 Task: Find connections with filter location Būr Safājah with filter topic #digitalmarketingwith filter profile language German with filter current company Lakshmikumaran and Sridharan with filter school Chennai Institute of Technology with filter industry Shipbuilding with filter service category Visual Design with filter keywords title Mathematician
Action: Mouse moved to (511, 72)
Screenshot: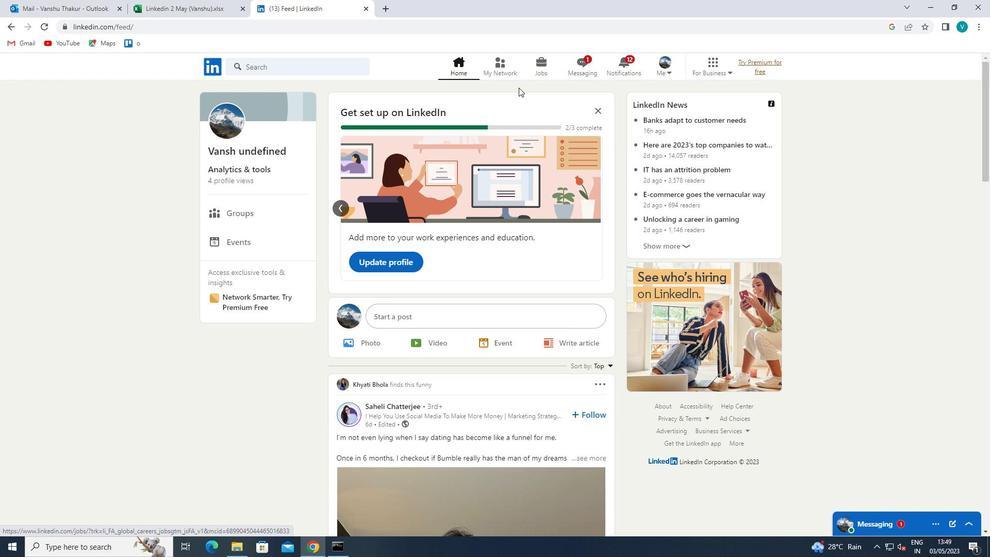 
Action: Mouse pressed left at (511, 72)
Screenshot: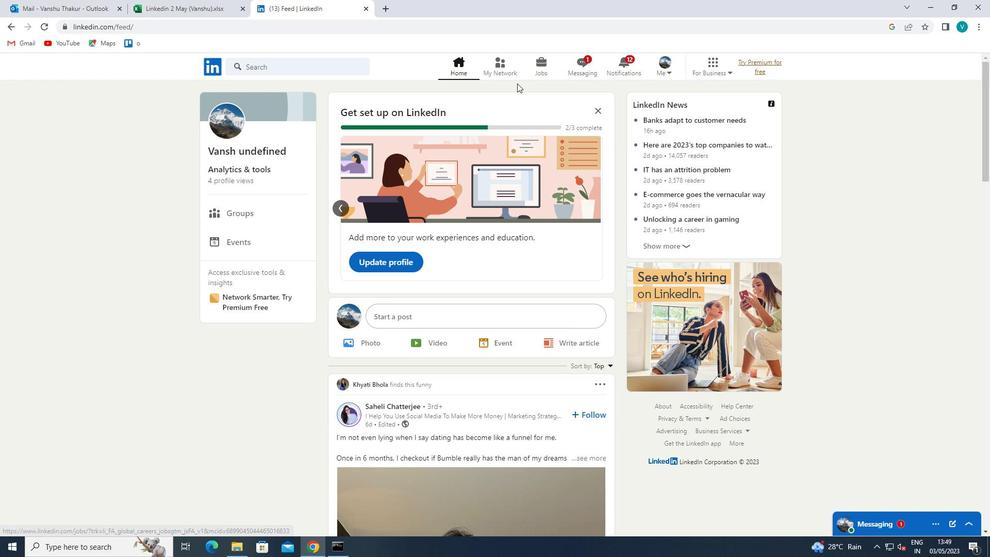 
Action: Mouse moved to (283, 127)
Screenshot: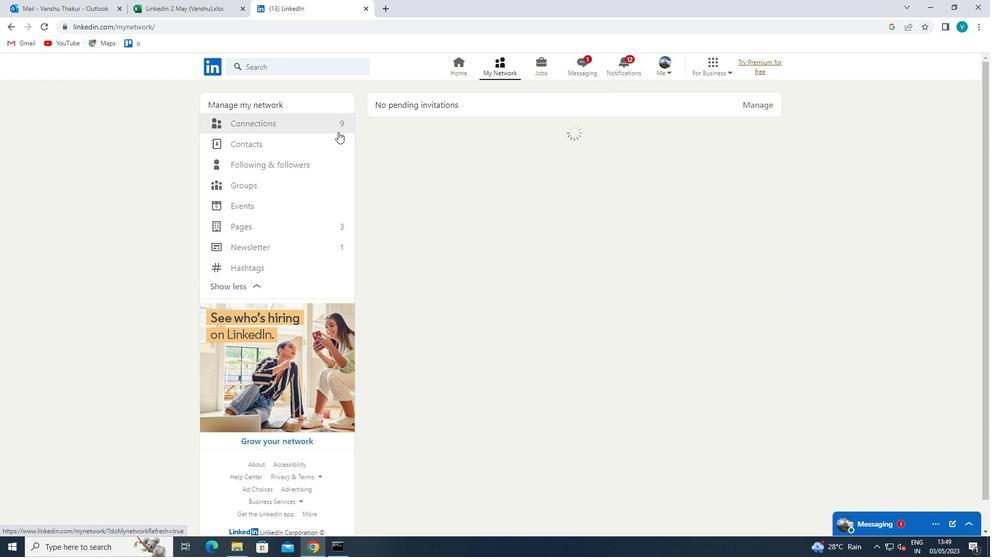 
Action: Mouse pressed left at (283, 127)
Screenshot: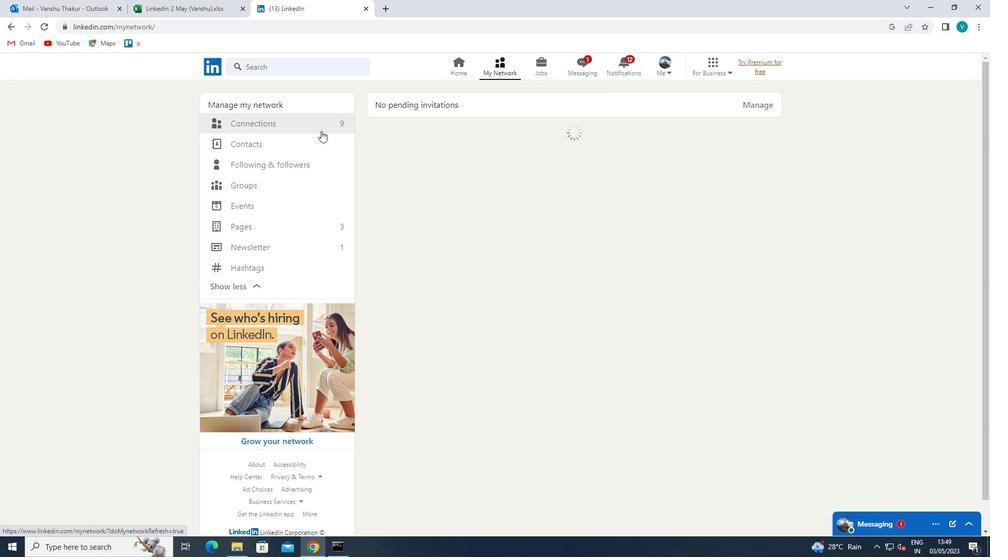 
Action: Mouse moved to (565, 126)
Screenshot: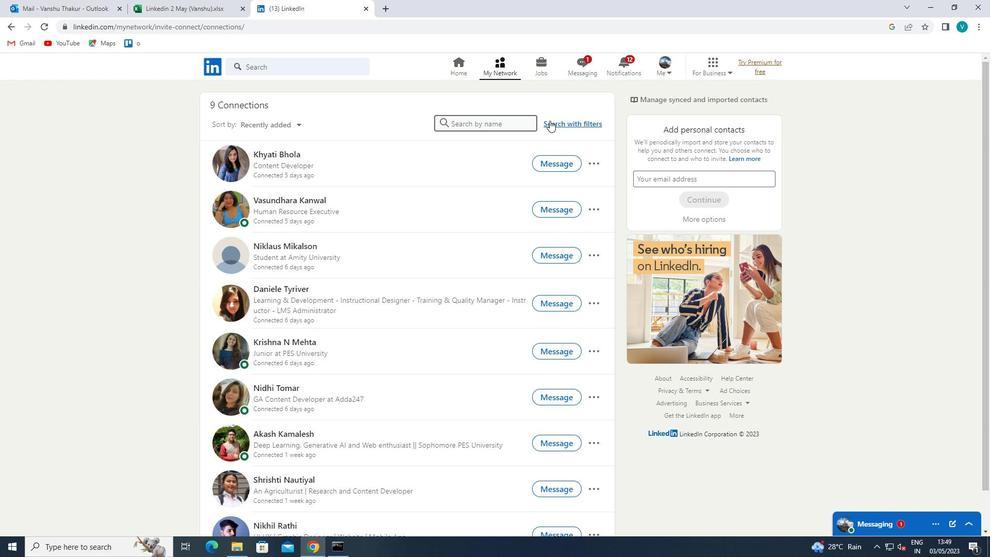 
Action: Mouse pressed left at (565, 126)
Screenshot: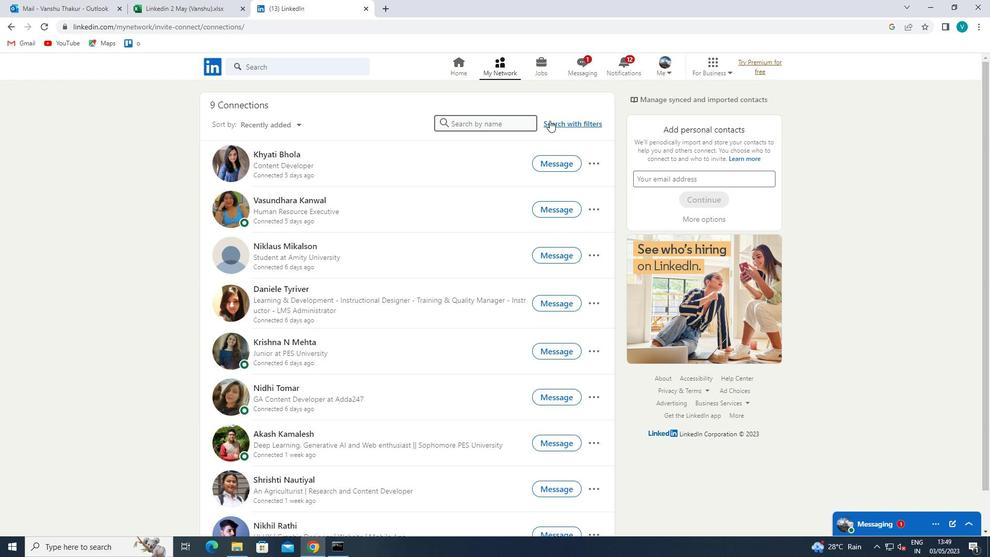 
Action: Mouse moved to (487, 95)
Screenshot: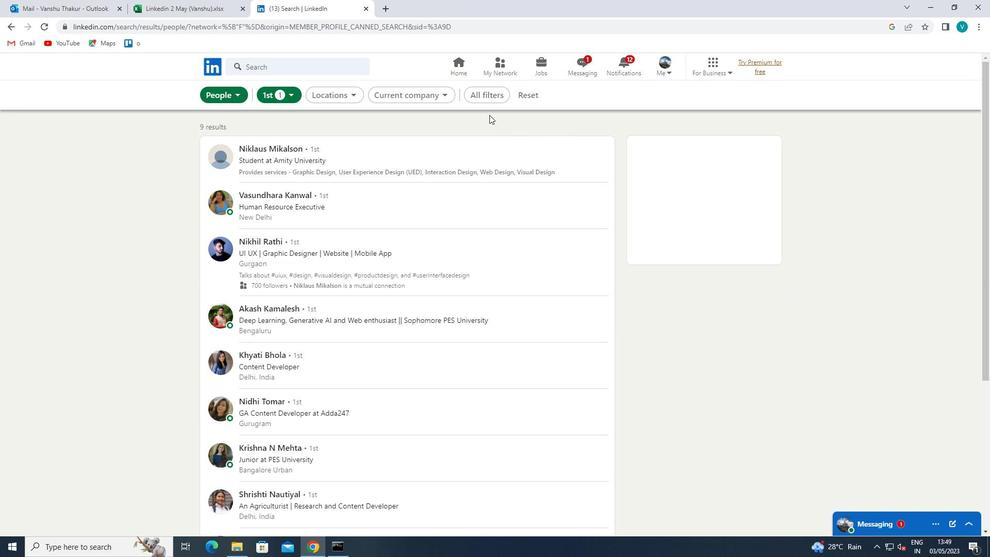 
Action: Mouse pressed left at (487, 95)
Screenshot: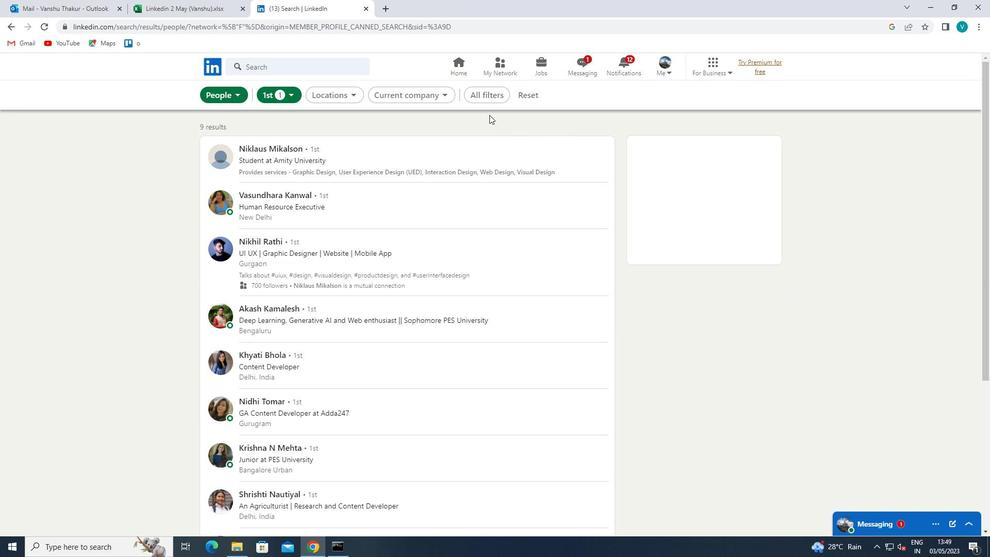 
Action: Mouse moved to (825, 210)
Screenshot: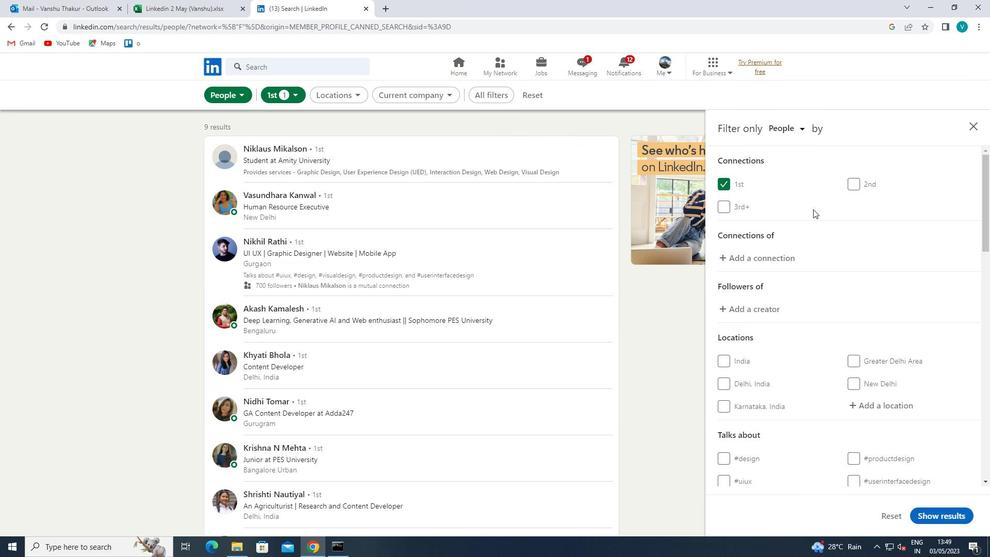 
Action: Mouse scrolled (825, 209) with delta (0, 0)
Screenshot: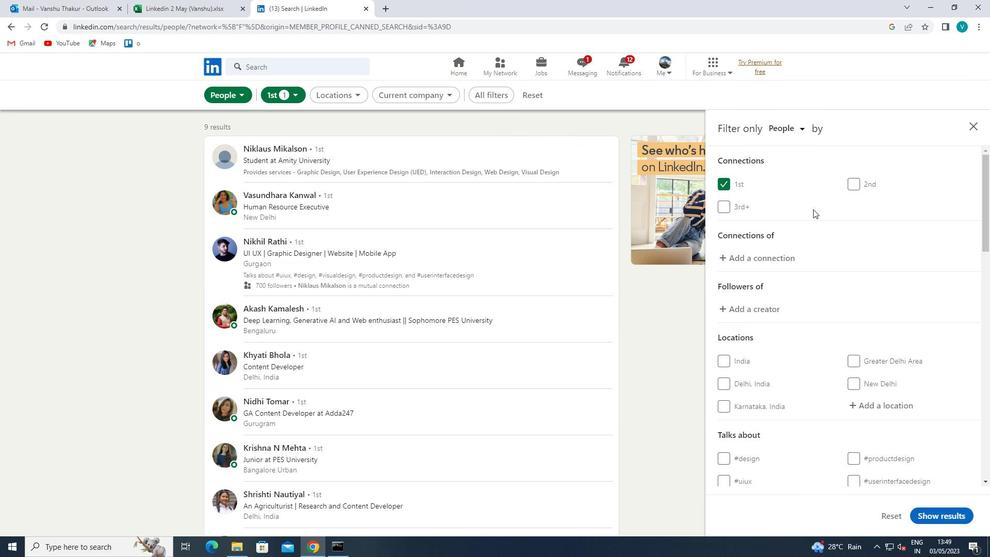 
Action: Mouse scrolled (825, 209) with delta (0, 0)
Screenshot: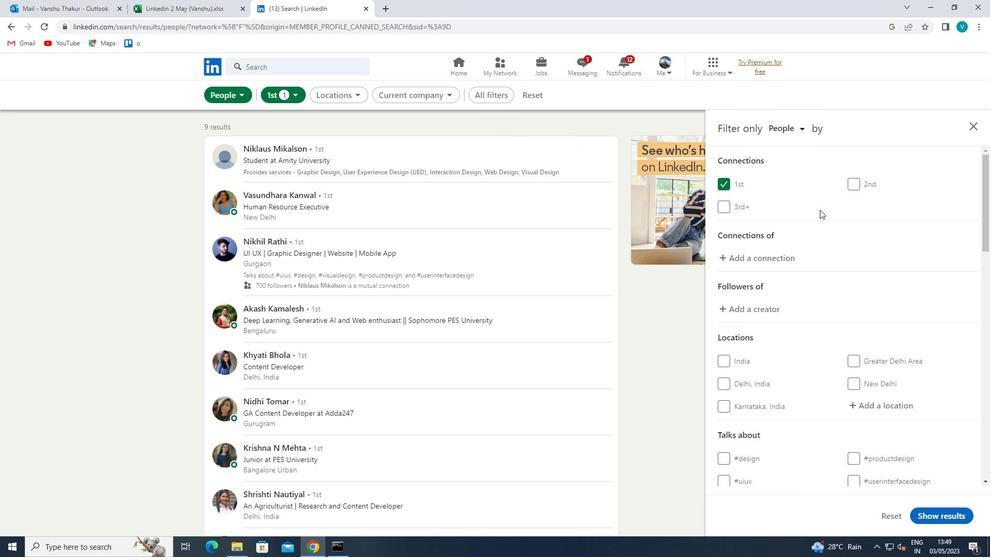 
Action: Mouse moved to (884, 298)
Screenshot: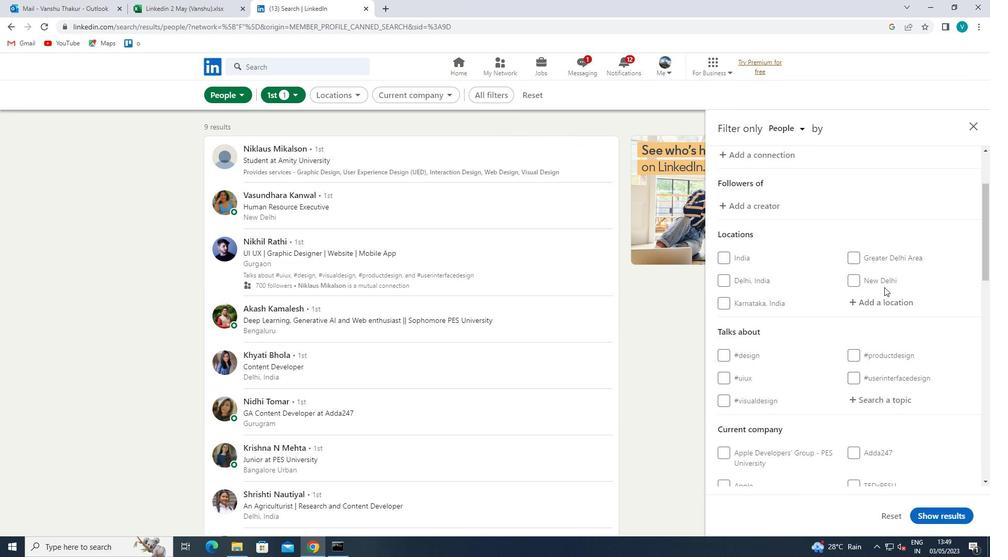
Action: Mouse pressed left at (884, 298)
Screenshot: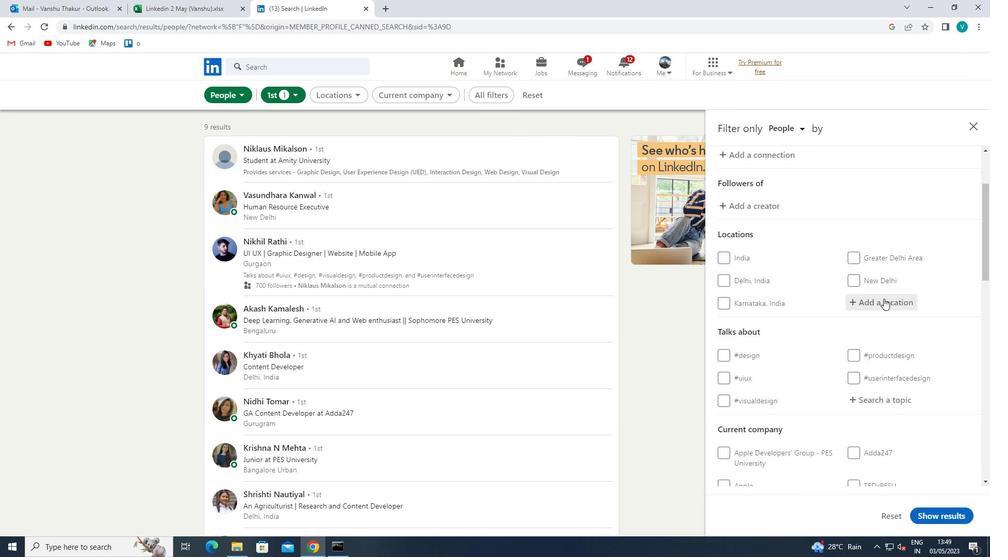
Action: Mouse moved to (720, 395)
Screenshot: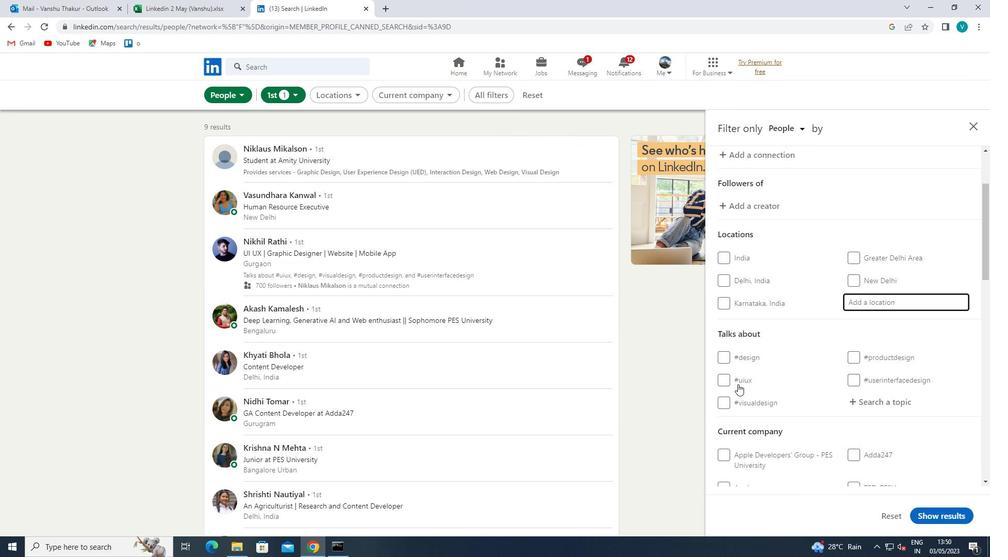 
Action: Key pressed <Key.shift>BUR<Key.space><Key.shift>SAFAJAH
Screenshot: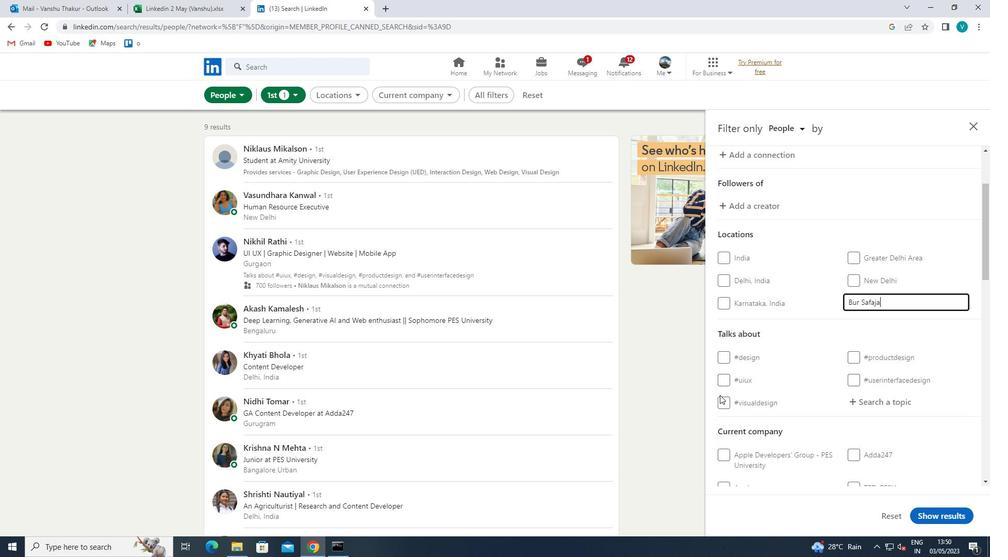 
Action: Mouse moved to (835, 308)
Screenshot: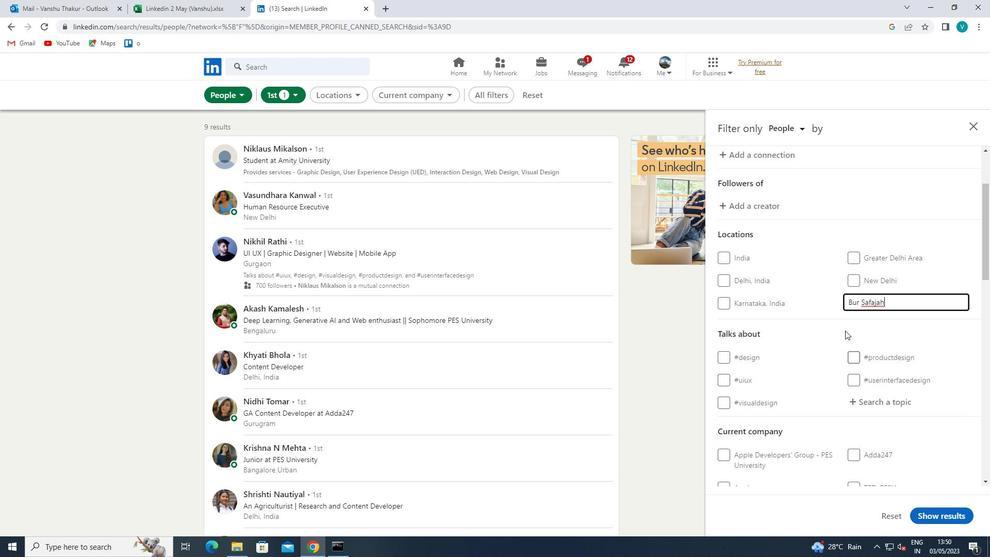 
Action: Mouse pressed left at (835, 308)
Screenshot: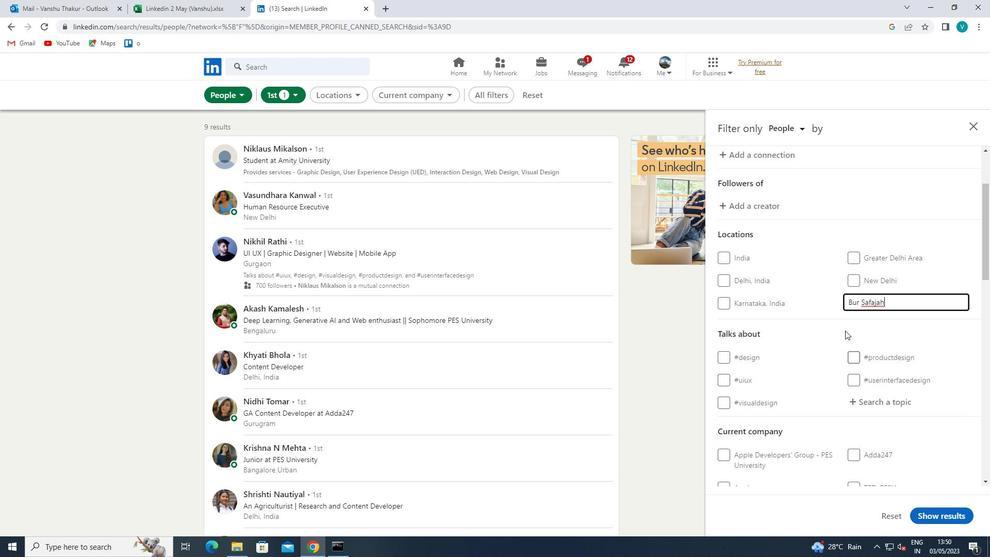 
Action: Mouse moved to (833, 303)
Screenshot: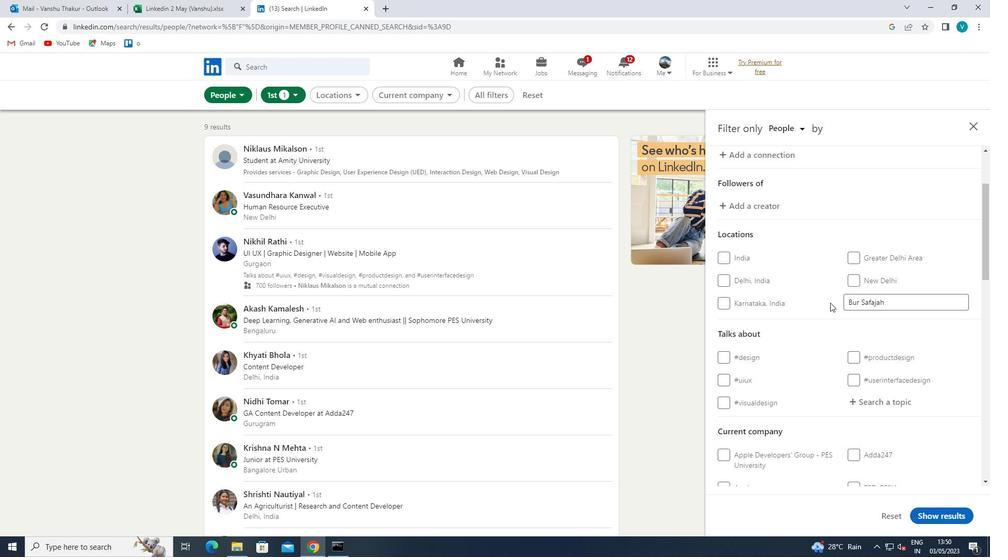 
Action: Mouse scrolled (833, 302) with delta (0, 0)
Screenshot: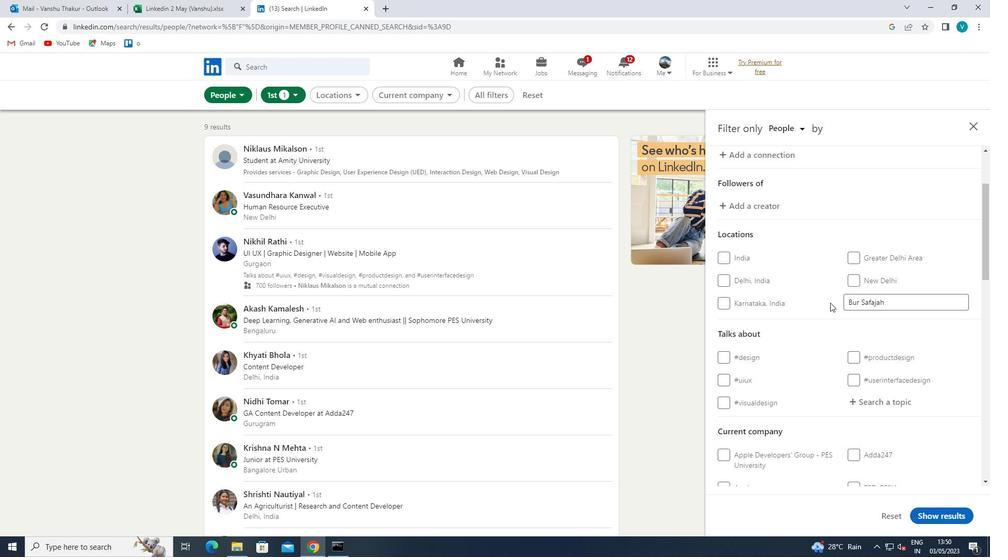 
Action: Mouse moved to (881, 347)
Screenshot: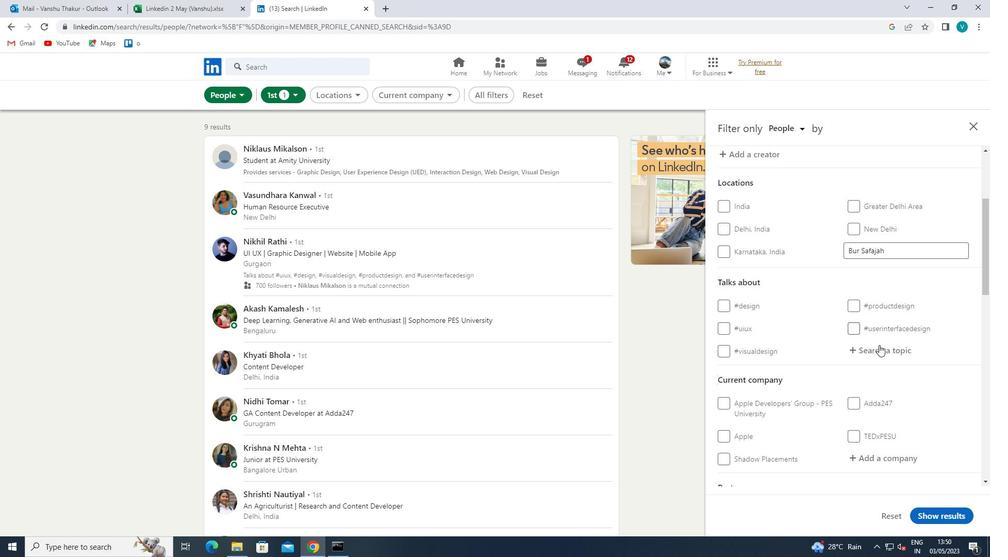 
Action: Mouse pressed left at (881, 347)
Screenshot: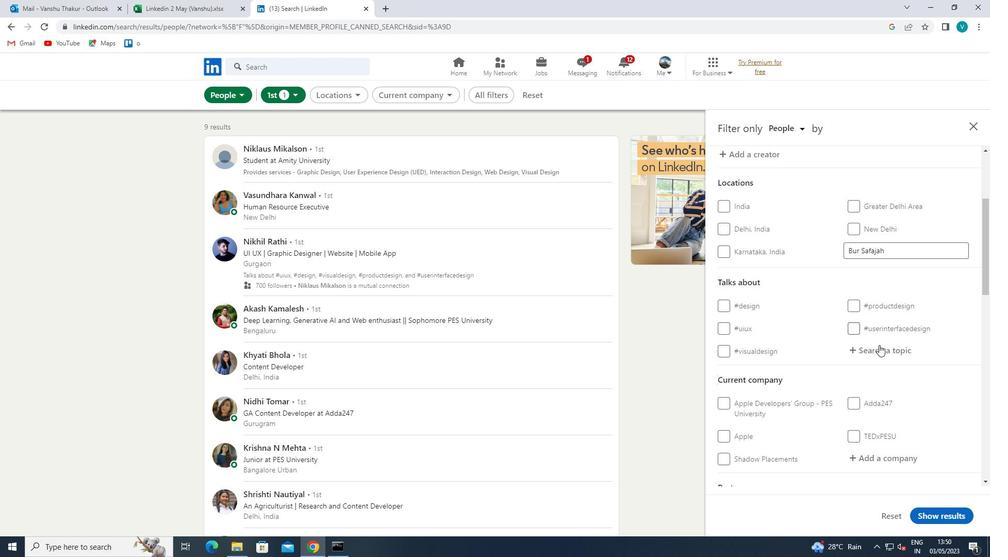 
Action: Key pressed <Key.shift>#DIGITALMARKETING
Screenshot: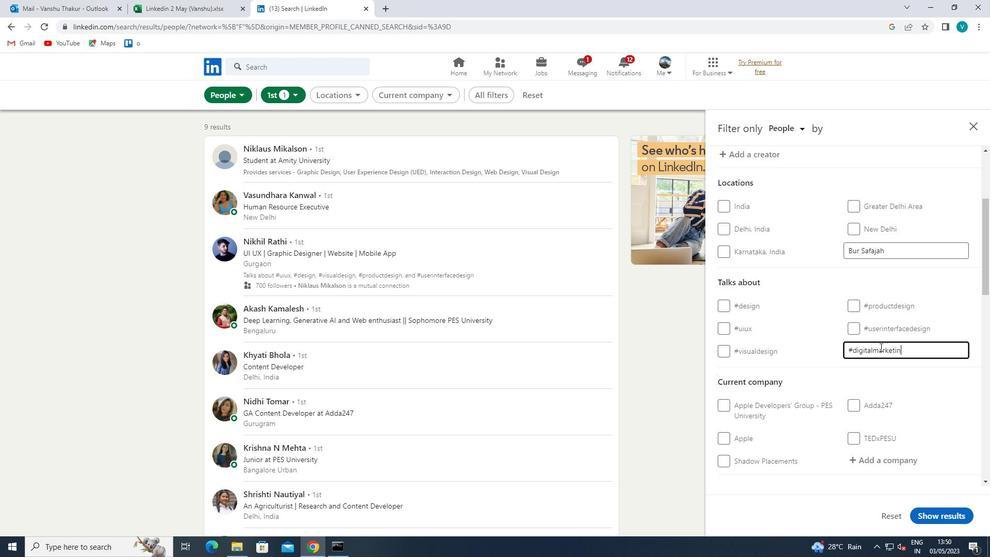 
Action: Mouse moved to (839, 360)
Screenshot: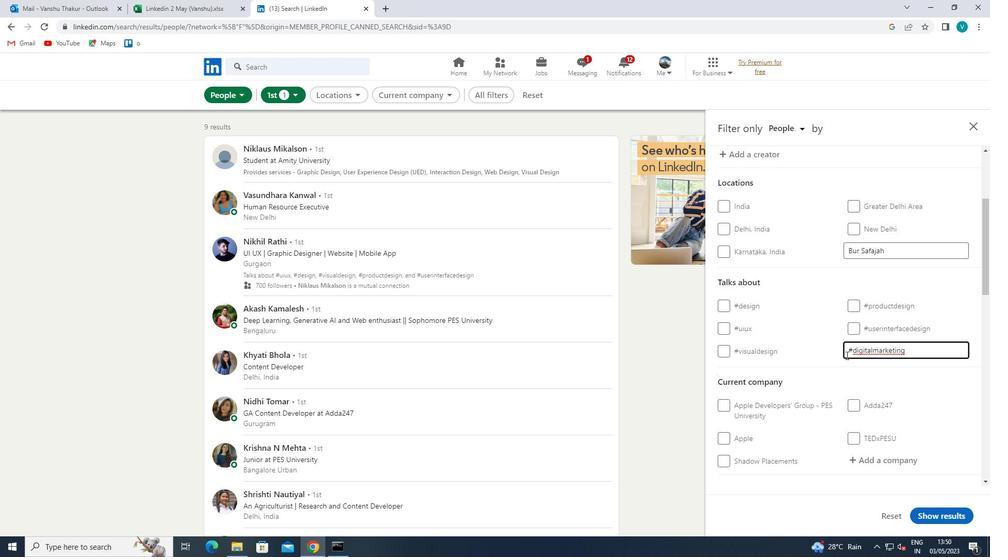 
Action: Mouse pressed left at (839, 360)
Screenshot: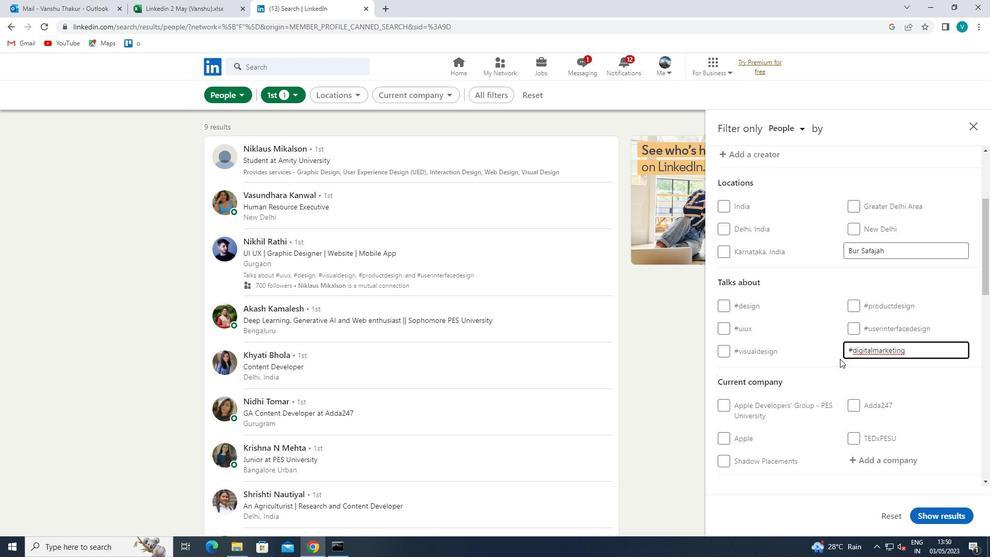 
Action: Mouse moved to (839, 360)
Screenshot: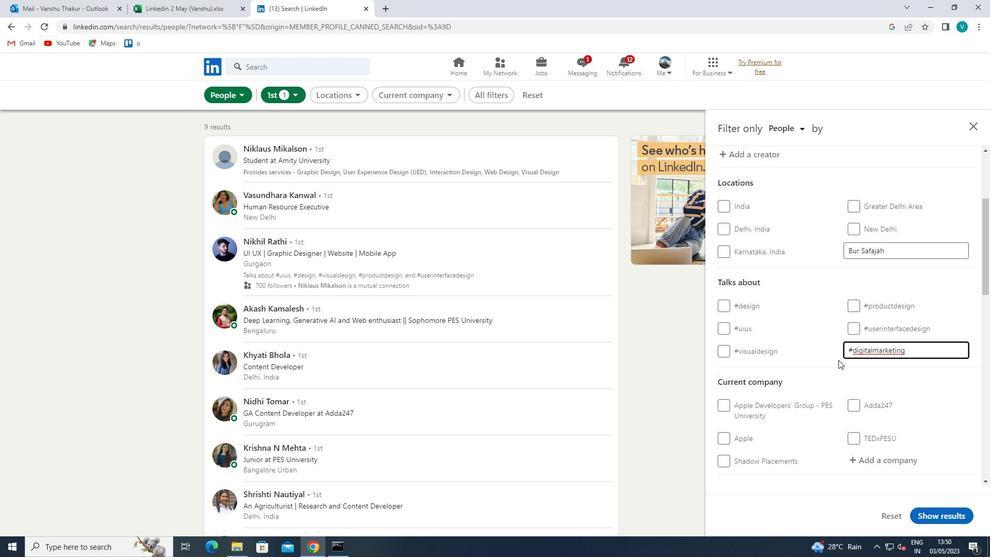 
Action: Mouse scrolled (839, 359) with delta (0, 0)
Screenshot: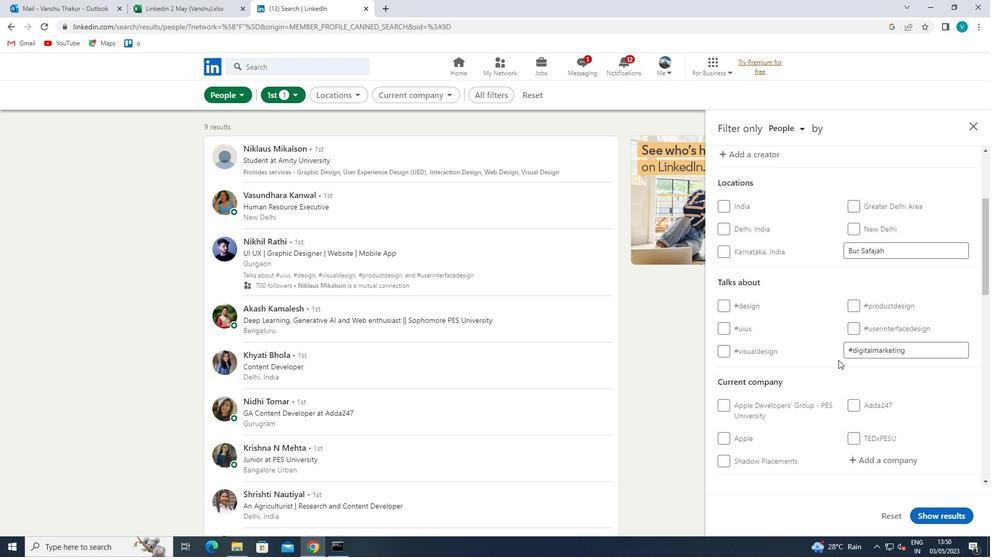 
Action: Mouse scrolled (839, 359) with delta (0, 0)
Screenshot: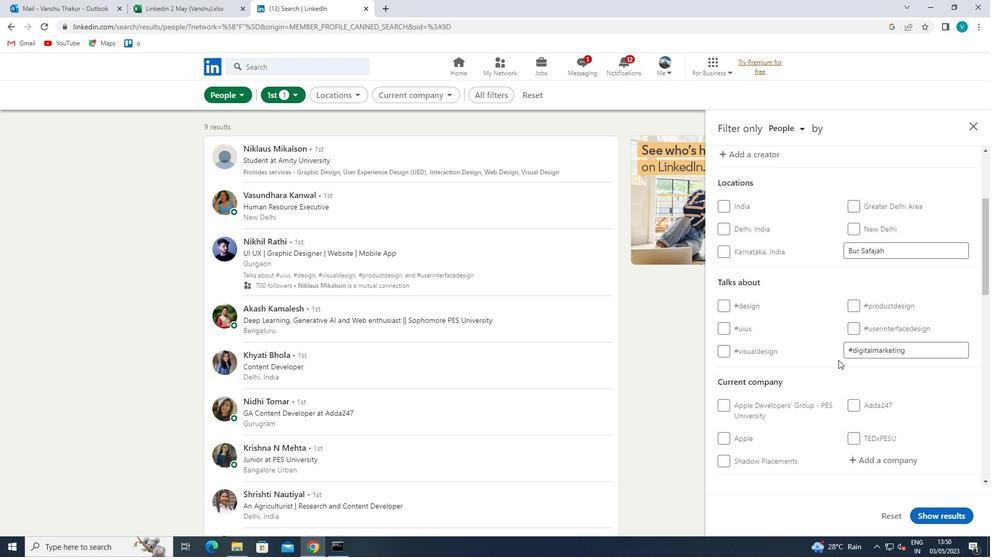 
Action: Mouse scrolled (839, 359) with delta (0, 0)
Screenshot: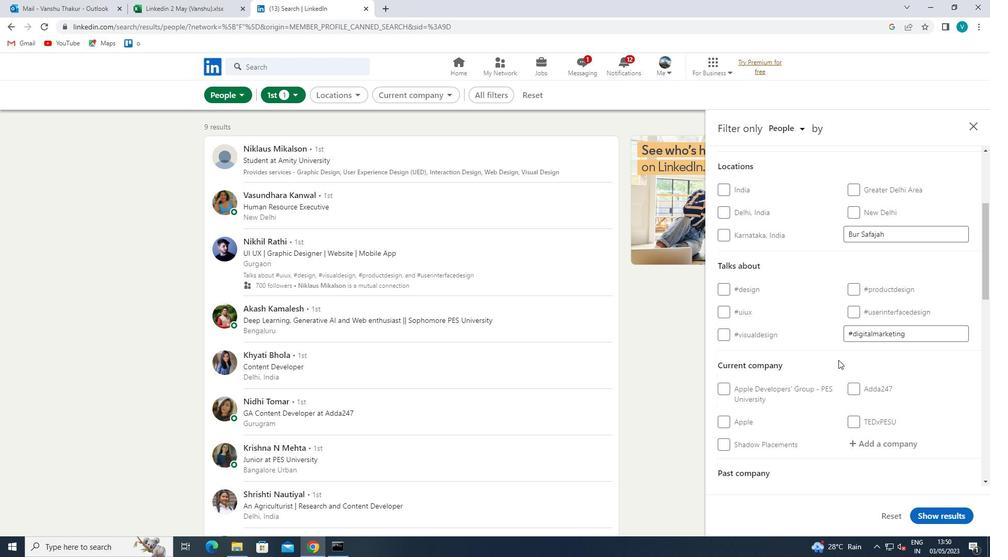 
Action: Mouse moved to (881, 303)
Screenshot: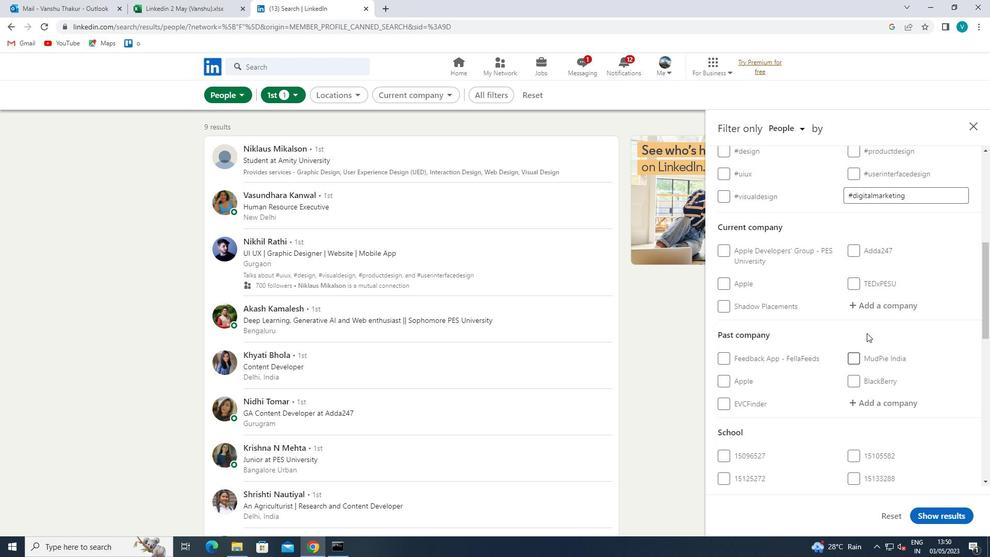 
Action: Mouse pressed left at (881, 303)
Screenshot: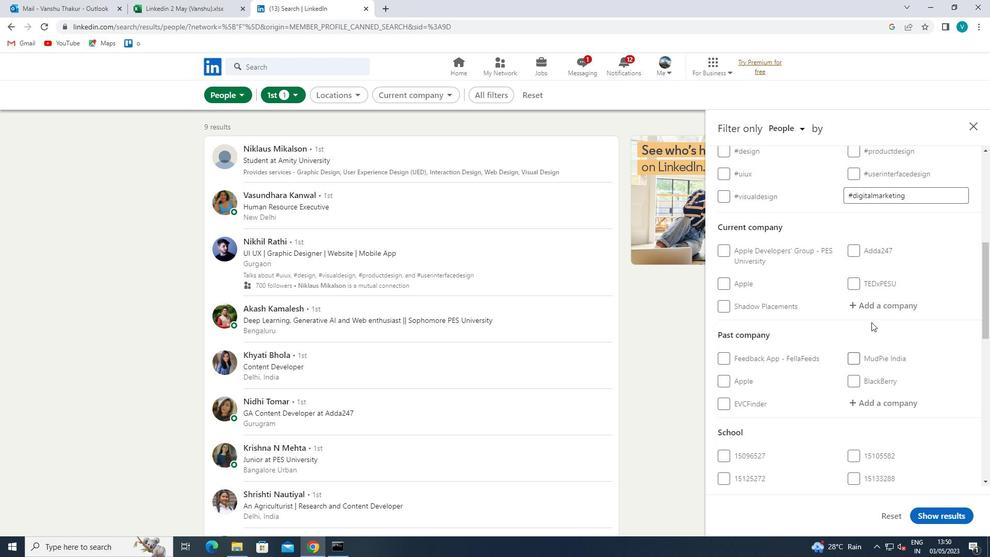 
Action: Mouse moved to (767, 238)
Screenshot: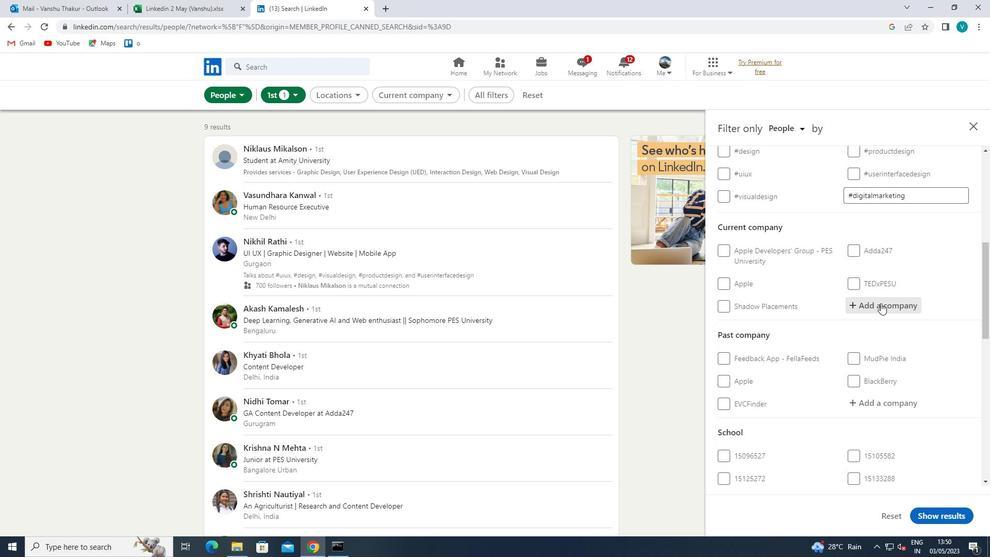
Action: Key pressed <Key.shift>LAKSHMI
Screenshot: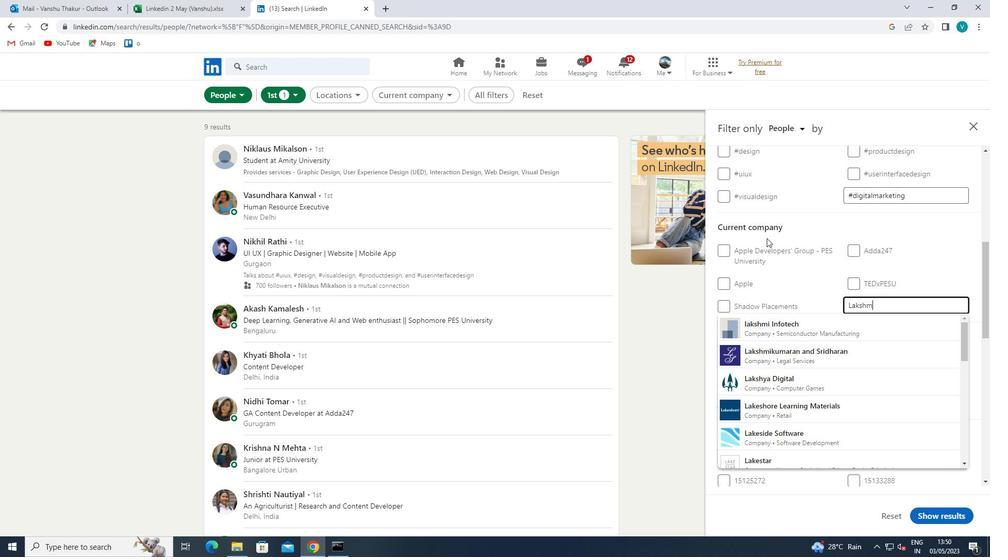 
Action: Mouse moved to (836, 345)
Screenshot: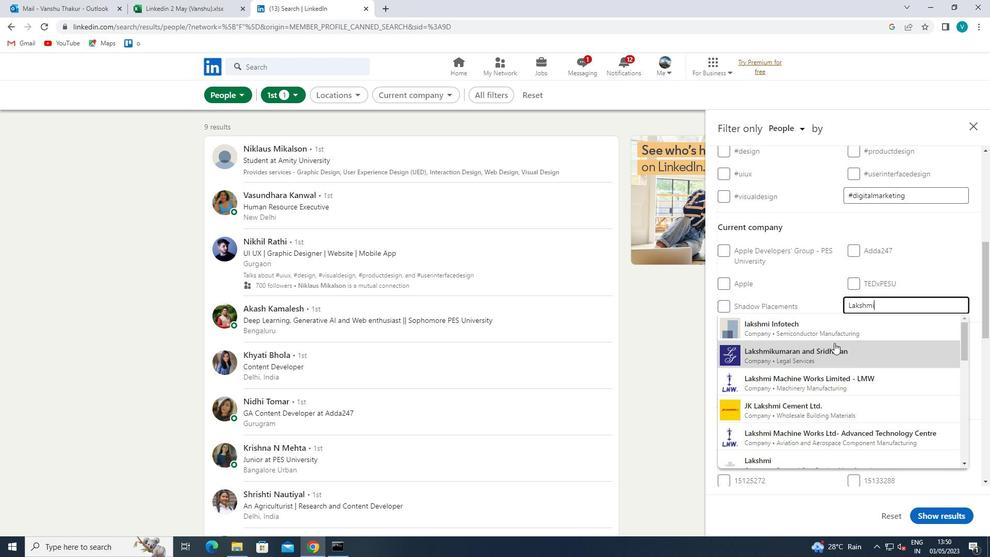 
Action: Mouse pressed left at (836, 345)
Screenshot: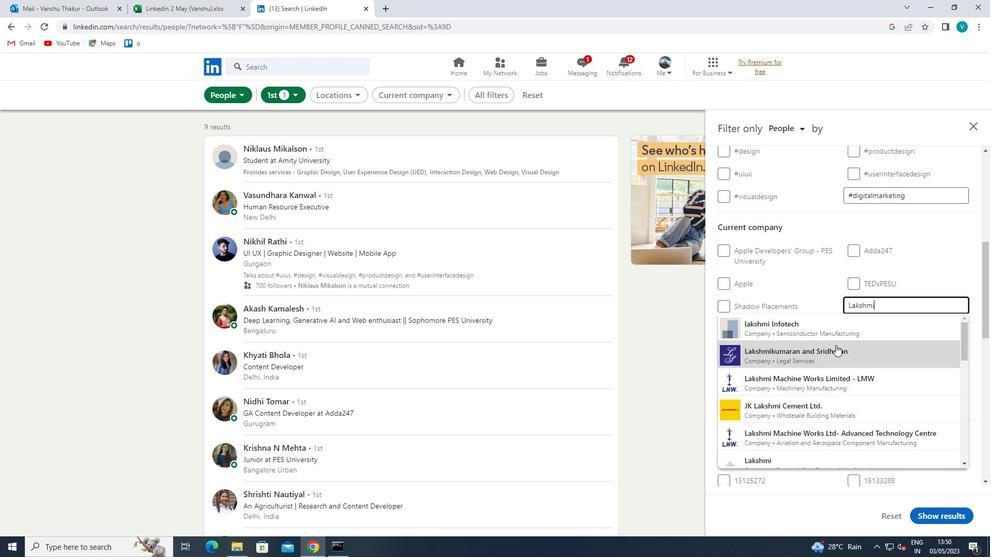 
Action: Mouse moved to (853, 338)
Screenshot: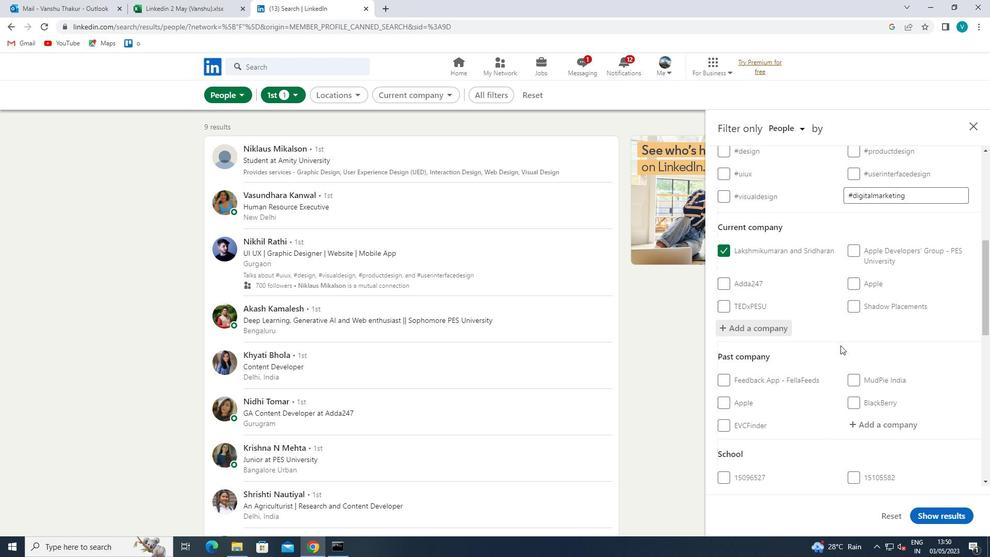 
Action: Mouse scrolled (853, 337) with delta (0, 0)
Screenshot: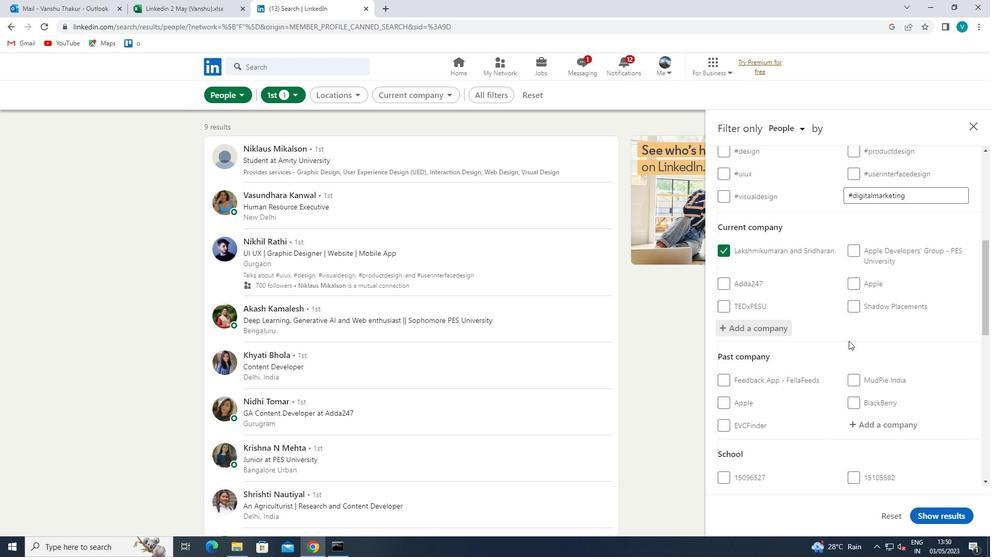 
Action: Mouse moved to (853, 338)
Screenshot: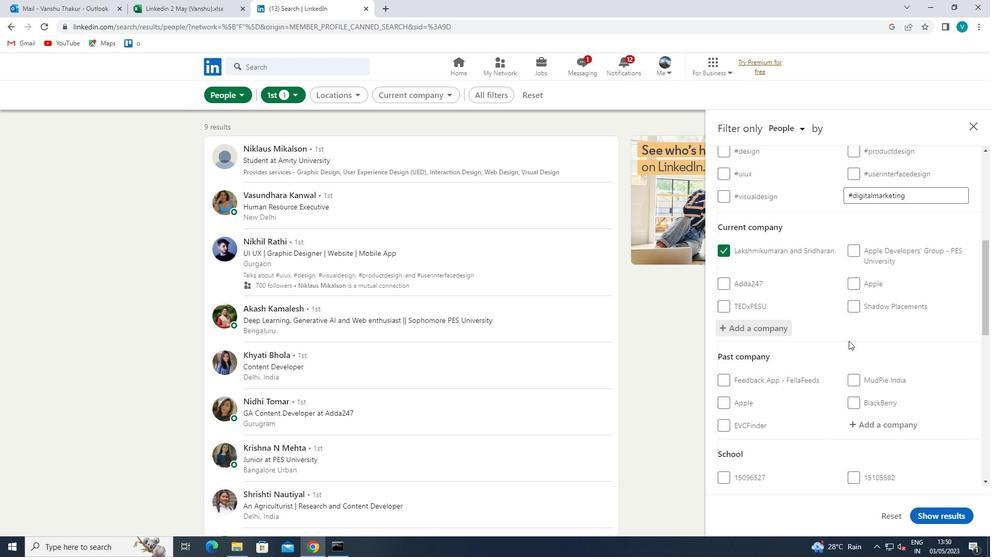 
Action: Mouse scrolled (853, 337) with delta (0, 0)
Screenshot: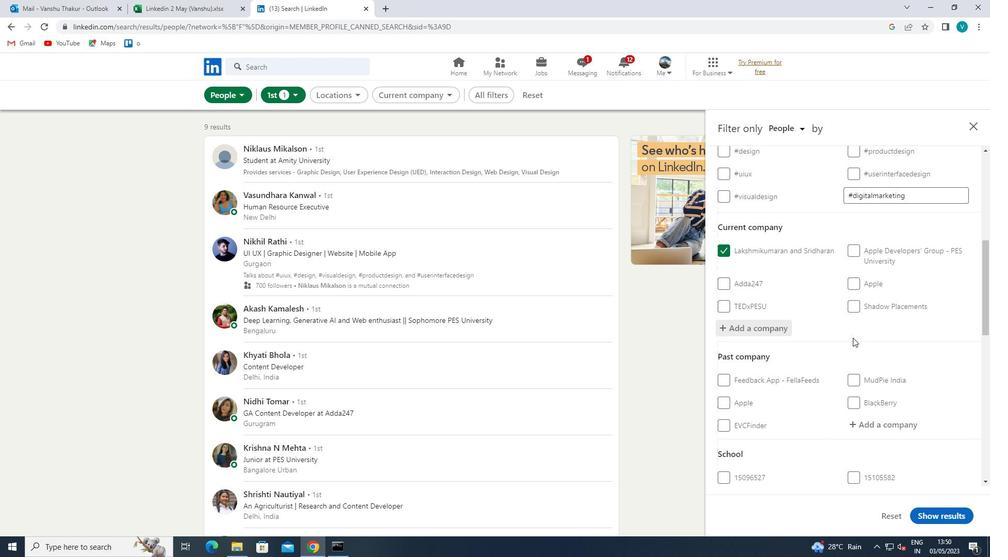 
Action: Mouse moved to (855, 339)
Screenshot: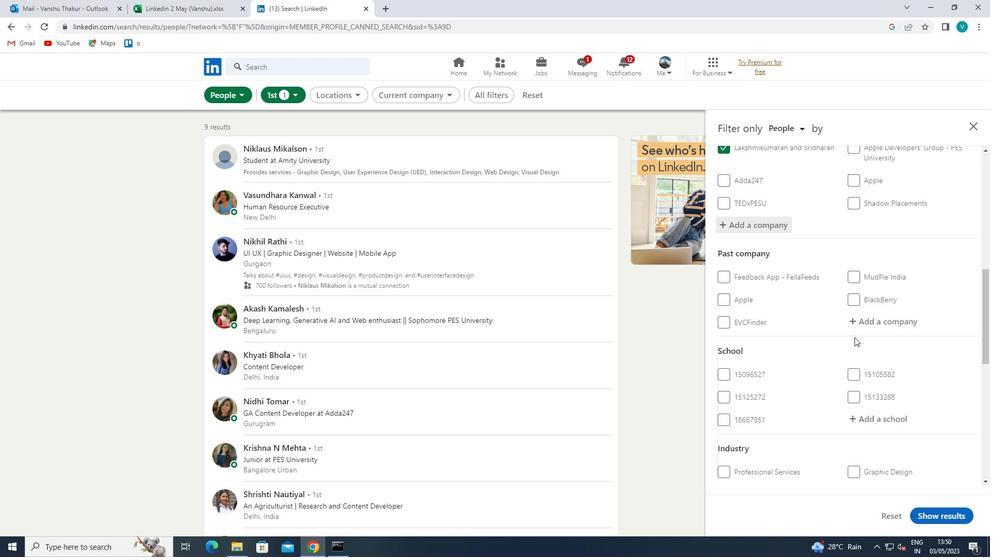 
Action: Mouse scrolled (855, 339) with delta (0, 0)
Screenshot: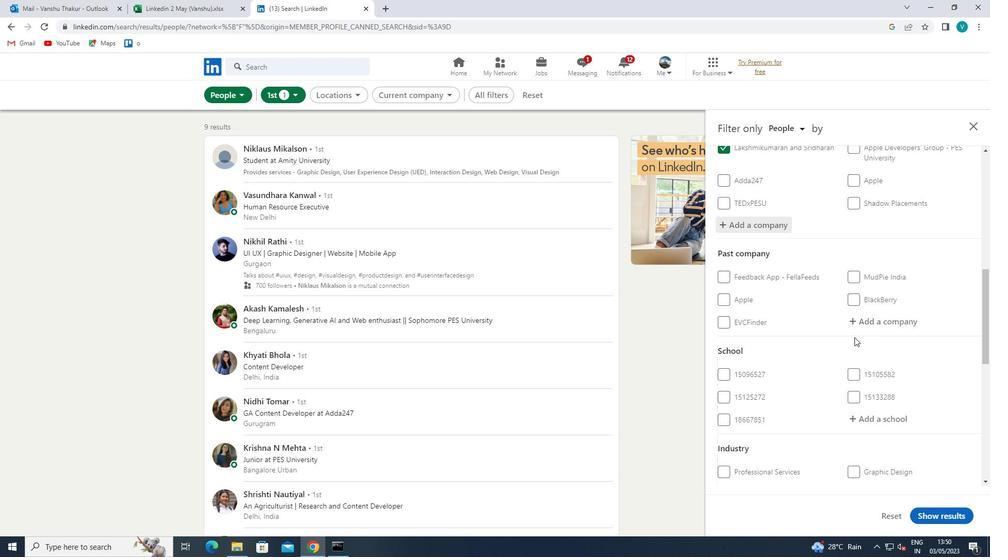 
Action: Mouse scrolled (855, 339) with delta (0, 0)
Screenshot: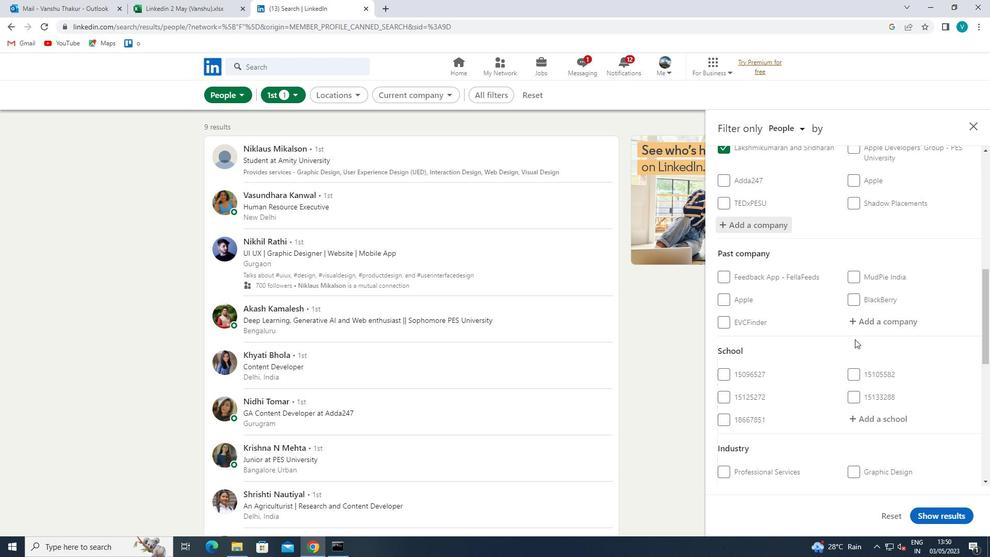 
Action: Mouse moved to (872, 318)
Screenshot: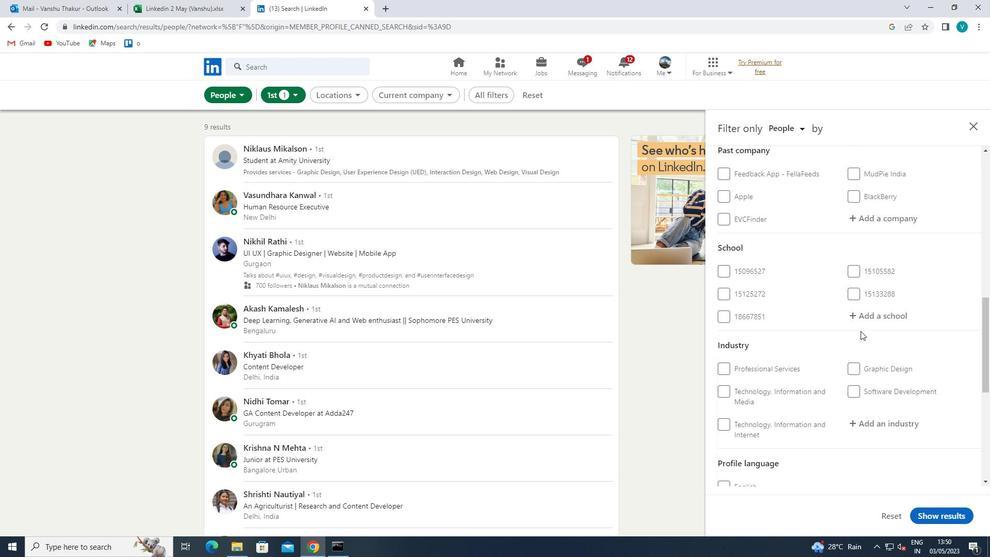 
Action: Mouse pressed left at (872, 318)
Screenshot: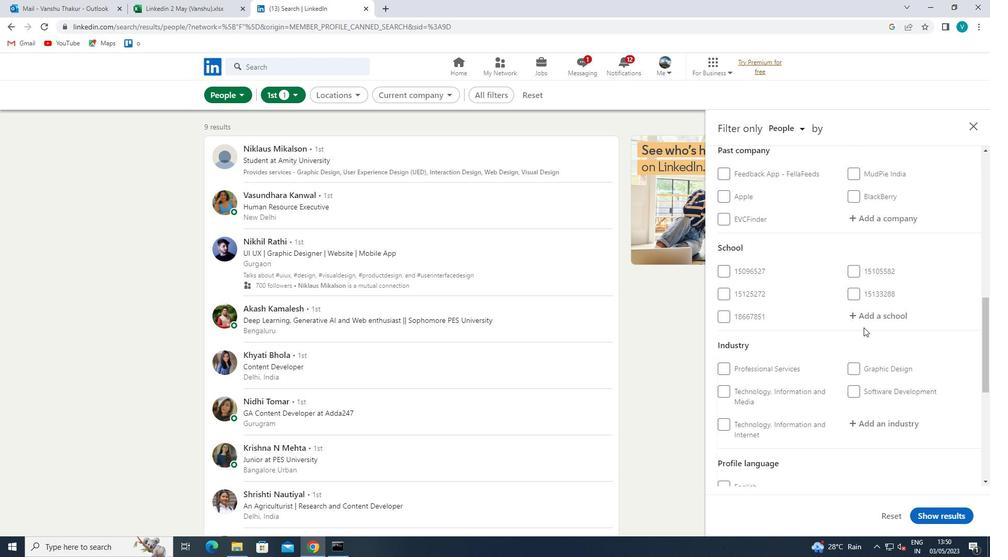 
Action: Mouse moved to (705, 299)
Screenshot: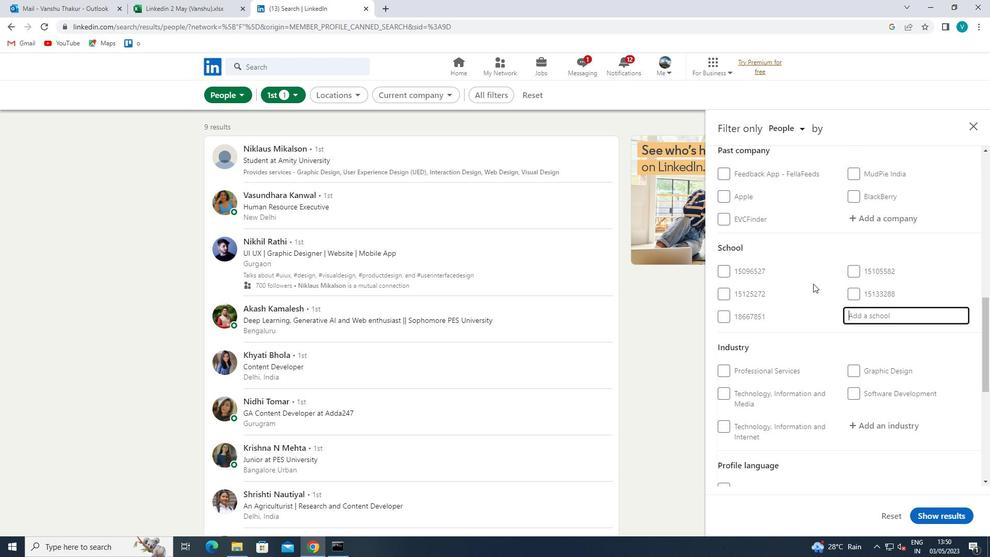 
Action: Key pressed <Key.shift>CHEM<Key.backspace>NNAI
Screenshot: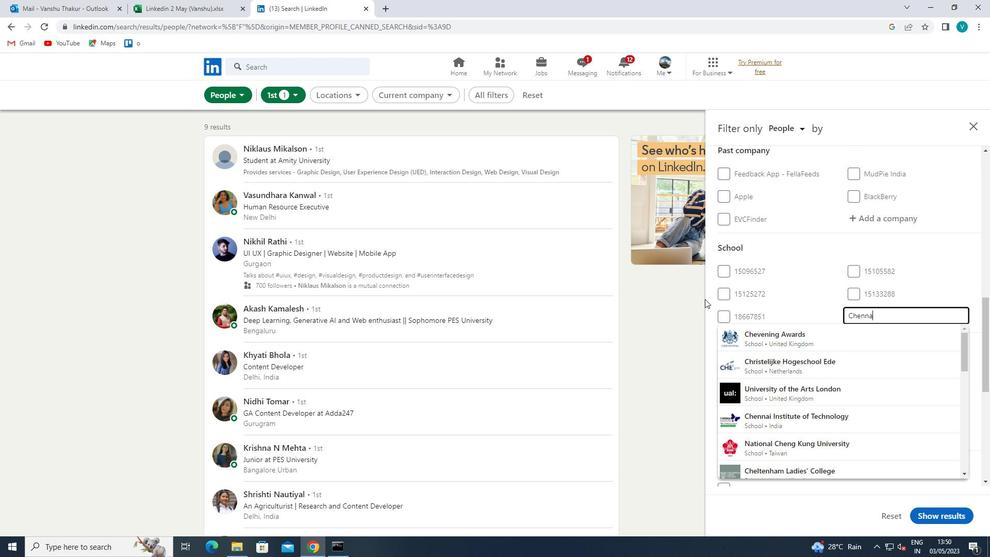 
Action: Mouse moved to (808, 331)
Screenshot: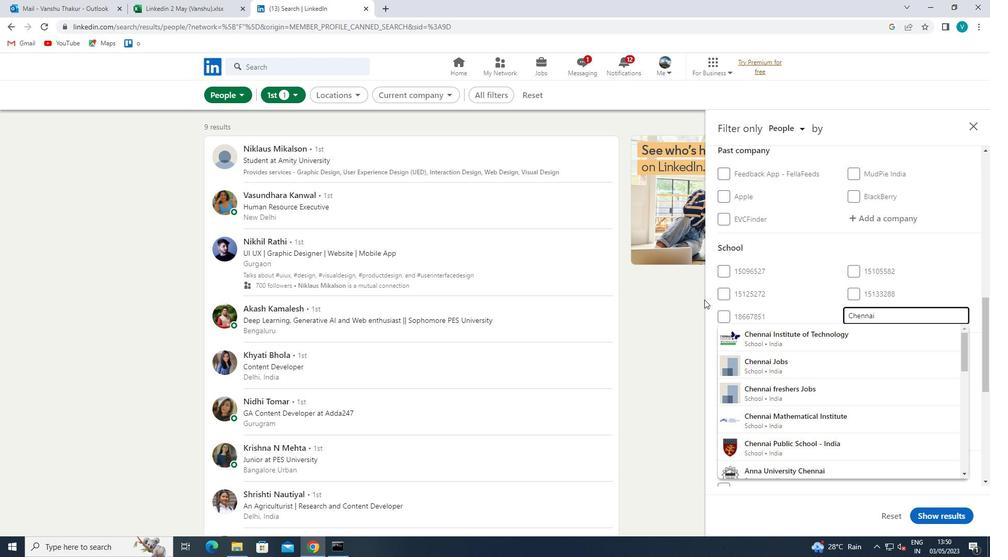 
Action: Mouse pressed left at (808, 331)
Screenshot: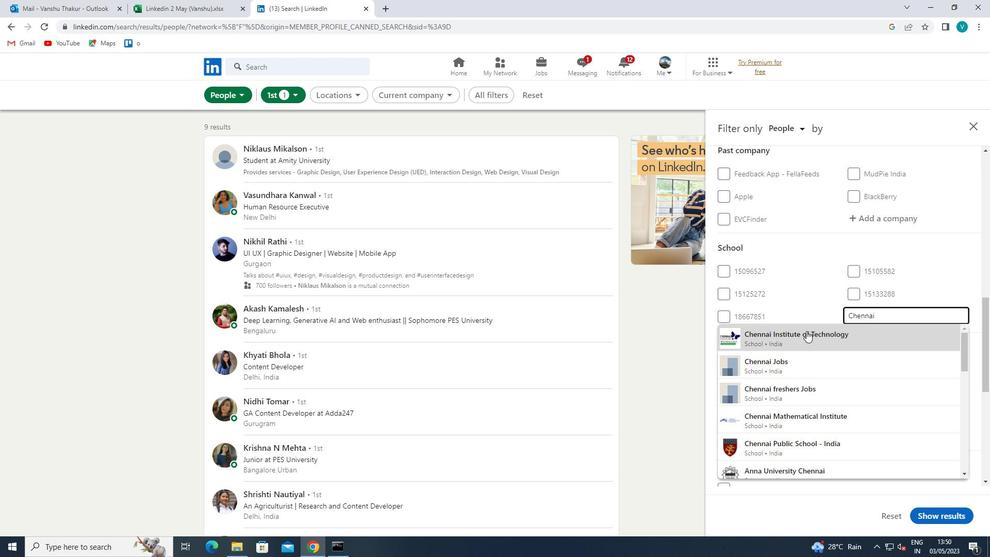 
Action: Mouse scrolled (808, 330) with delta (0, 0)
Screenshot: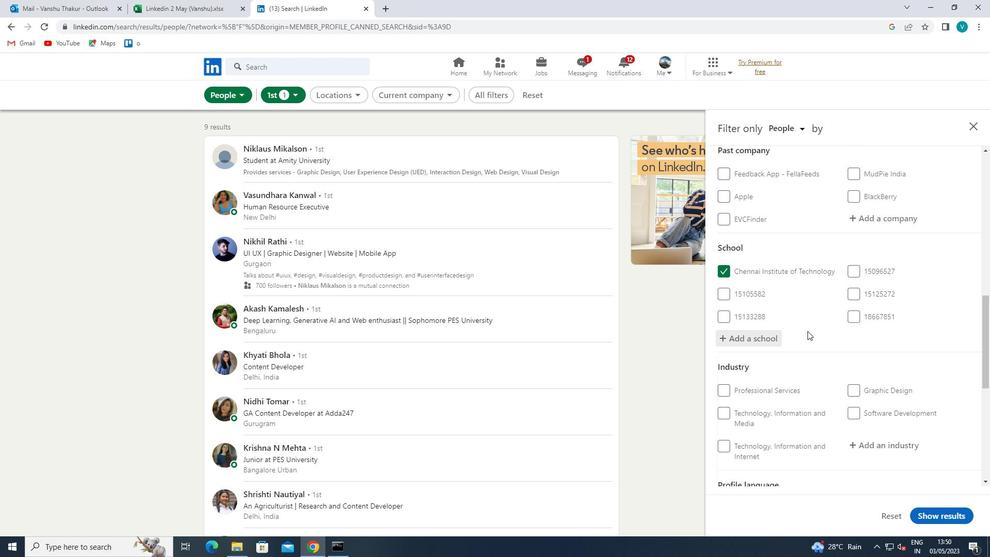 
Action: Mouse scrolled (808, 330) with delta (0, 0)
Screenshot: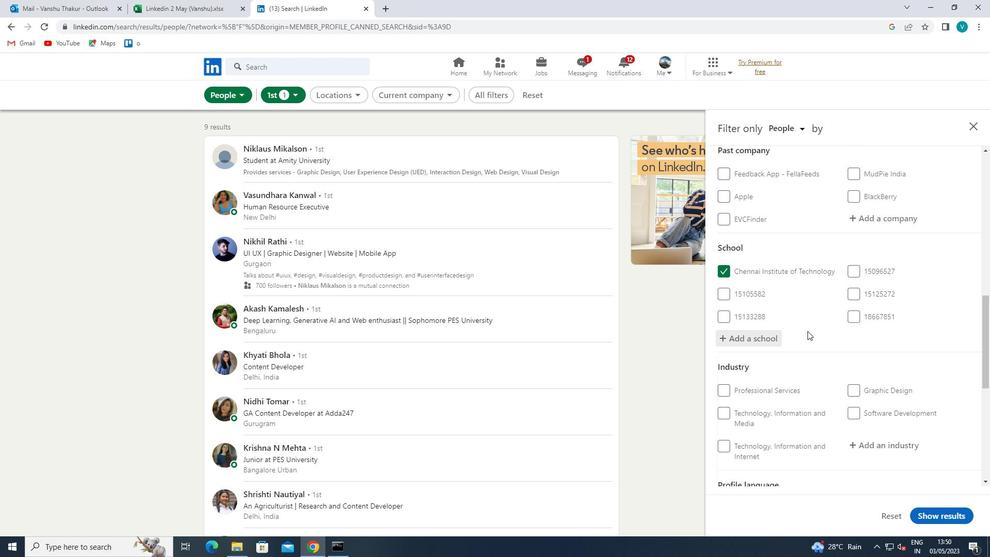
Action: Mouse scrolled (808, 330) with delta (0, 0)
Screenshot: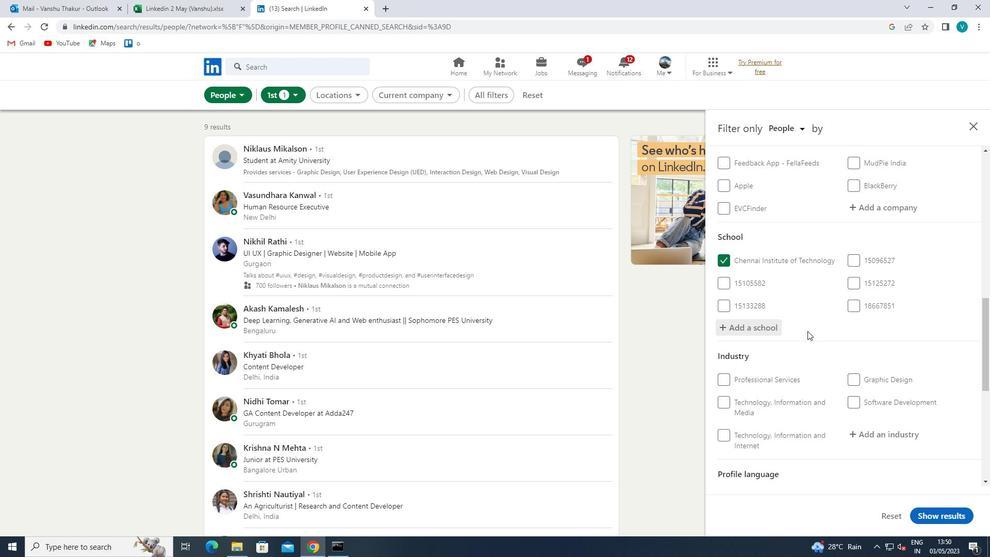 
Action: Mouse moved to (873, 297)
Screenshot: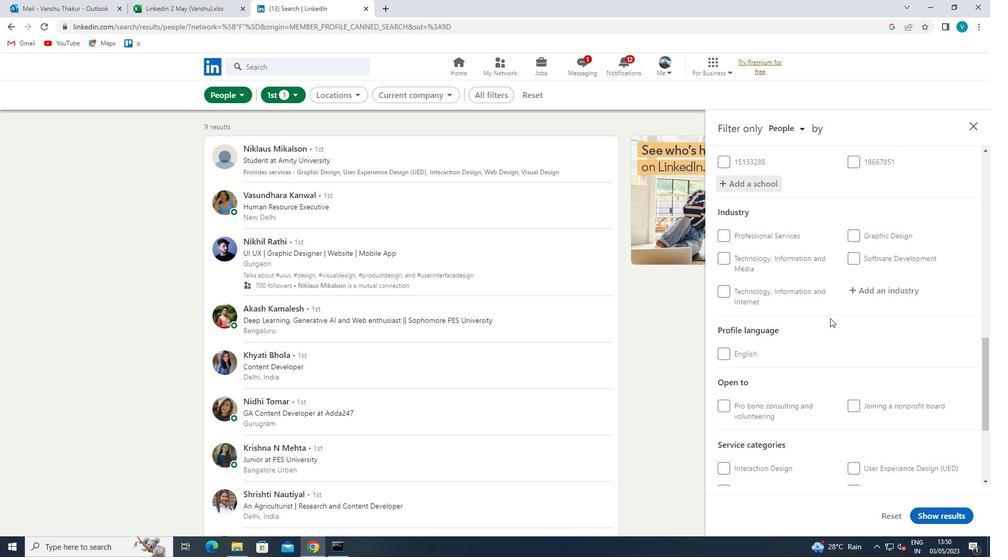 
Action: Mouse pressed left at (873, 297)
Screenshot: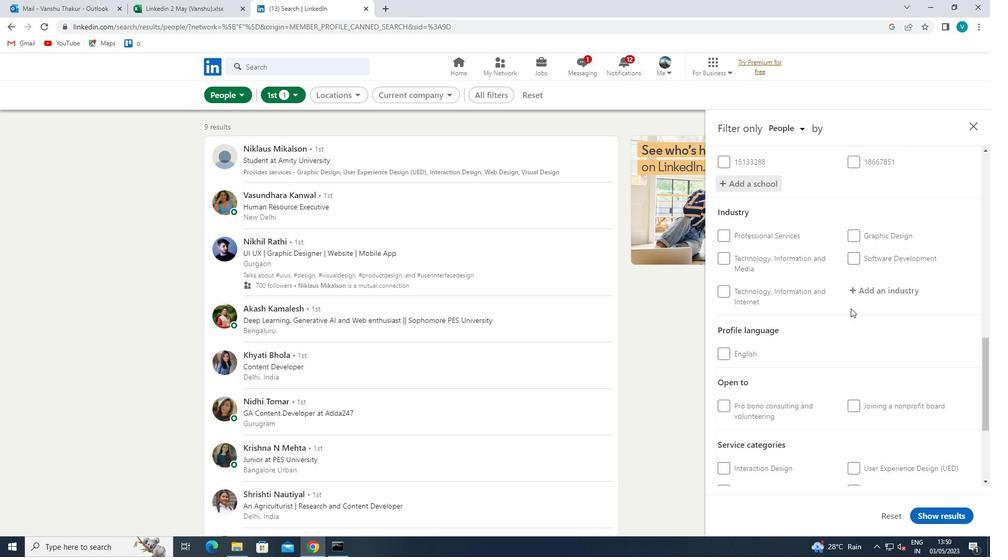
Action: Key pressed <Key.shift>SHIP
Screenshot: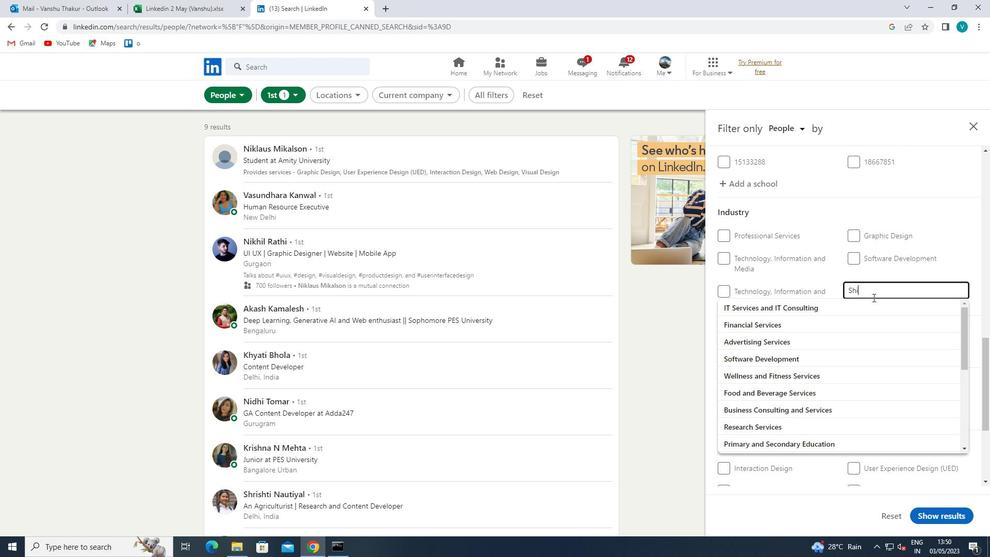 
Action: Mouse moved to (859, 304)
Screenshot: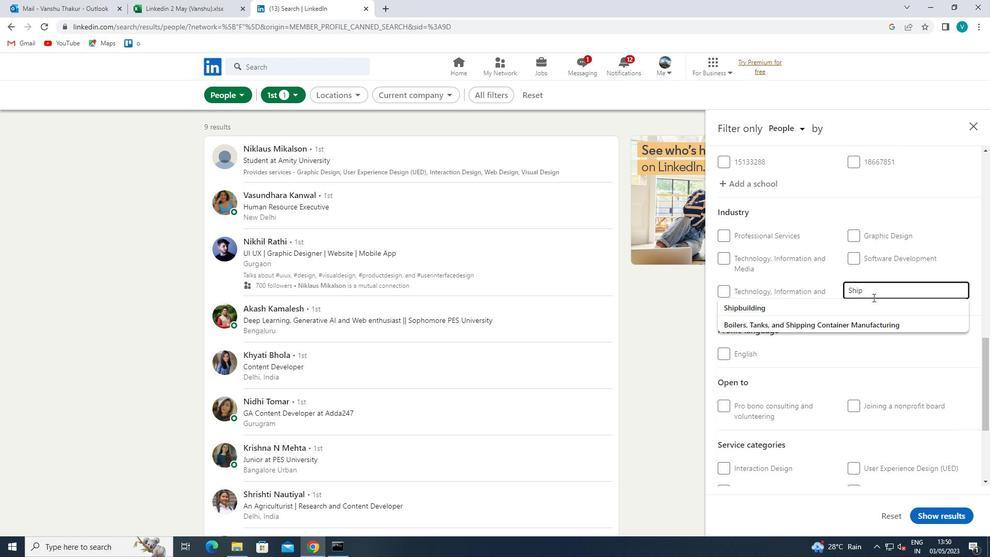 
Action: Mouse pressed left at (859, 304)
Screenshot: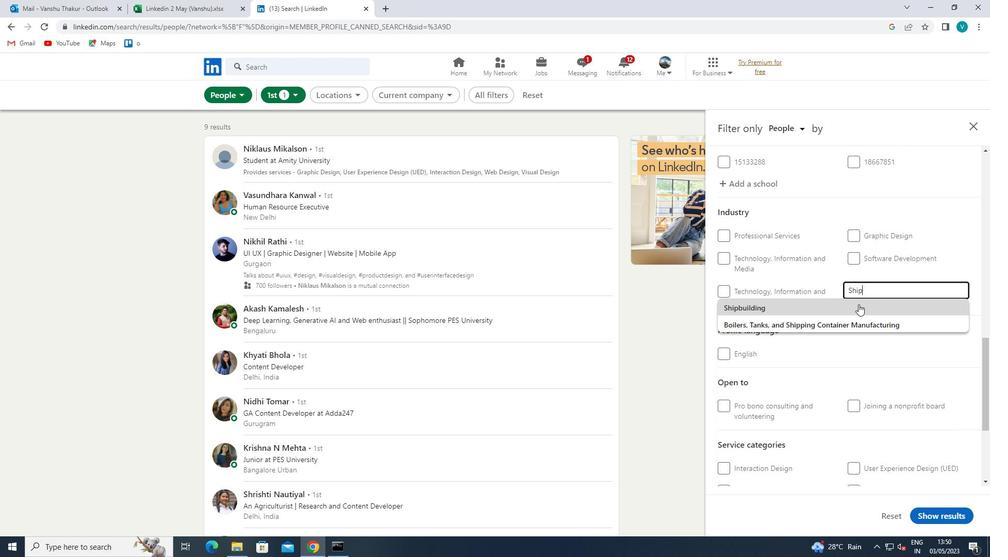 
Action: Mouse scrolled (859, 303) with delta (0, 0)
Screenshot: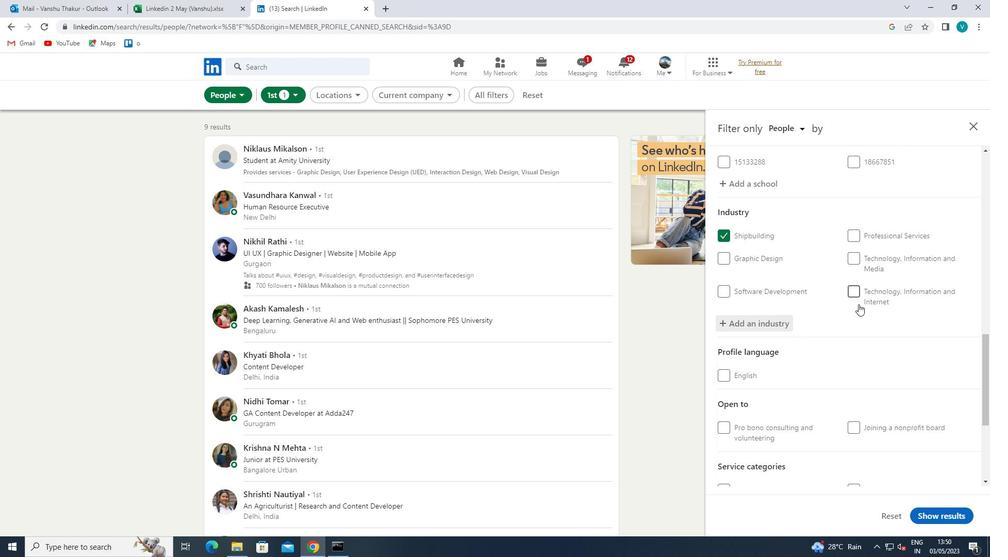 
Action: Mouse scrolled (859, 303) with delta (0, 0)
Screenshot: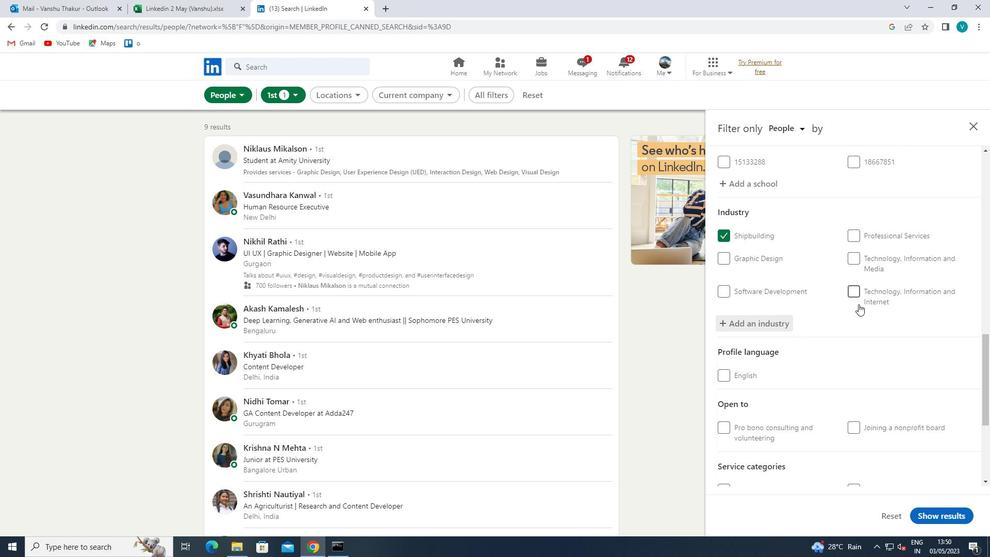 
Action: Mouse scrolled (859, 303) with delta (0, 0)
Screenshot: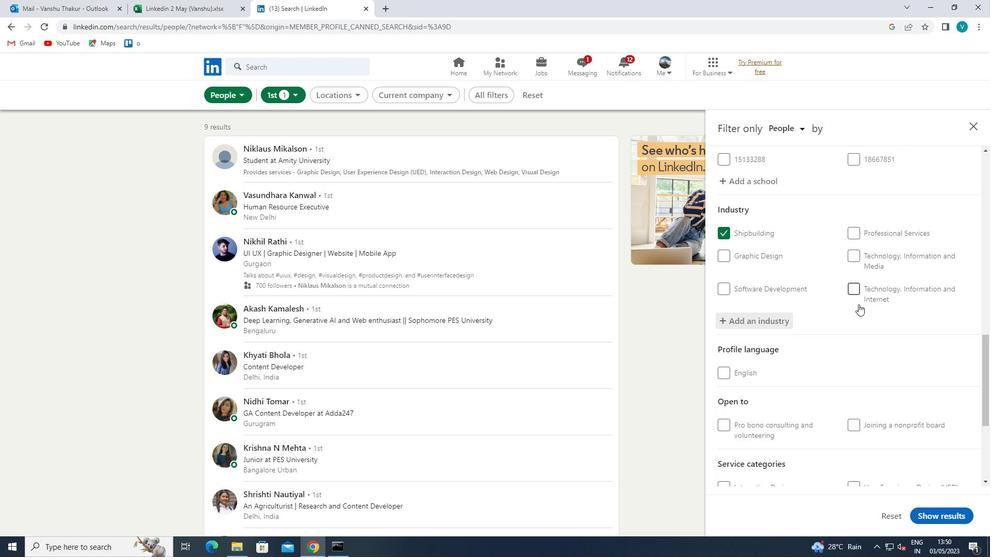 
Action: Mouse scrolled (859, 303) with delta (0, 0)
Screenshot: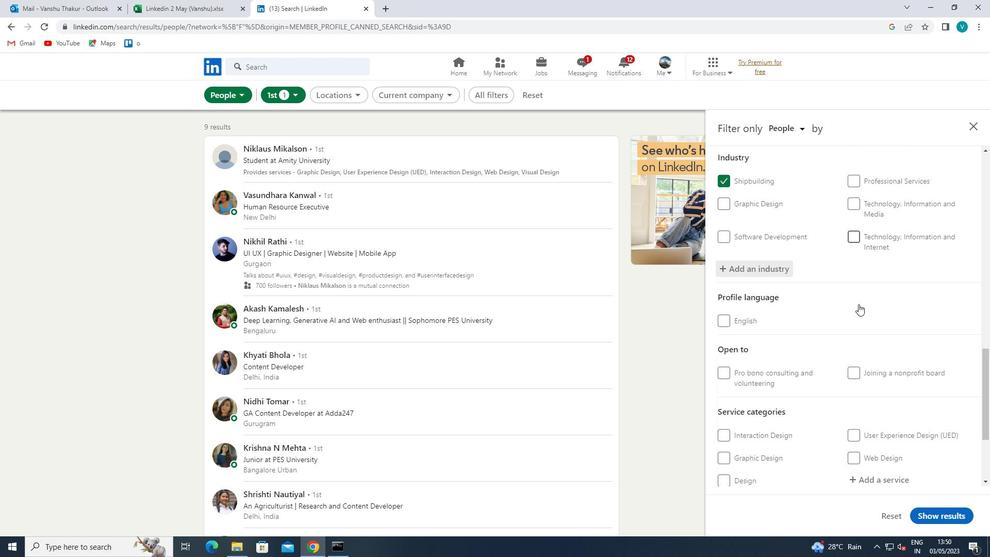 
Action: Mouse moved to (860, 341)
Screenshot: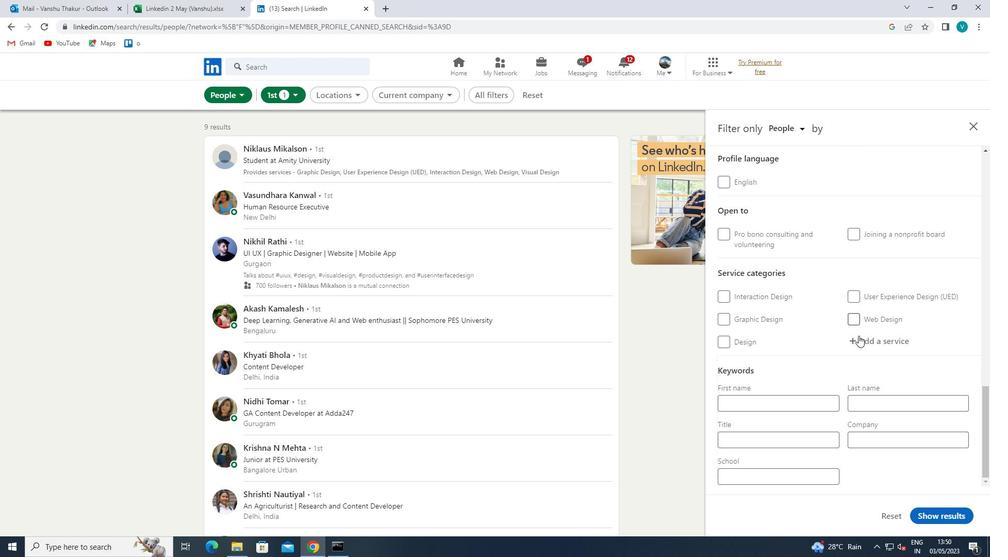 
Action: Mouse pressed left at (860, 341)
Screenshot: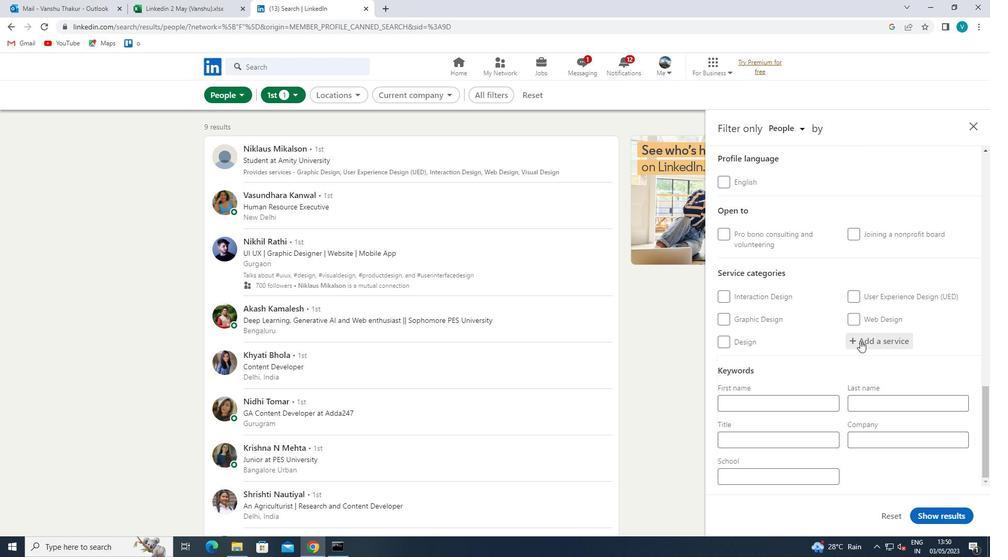 
Action: Mouse moved to (861, 341)
Screenshot: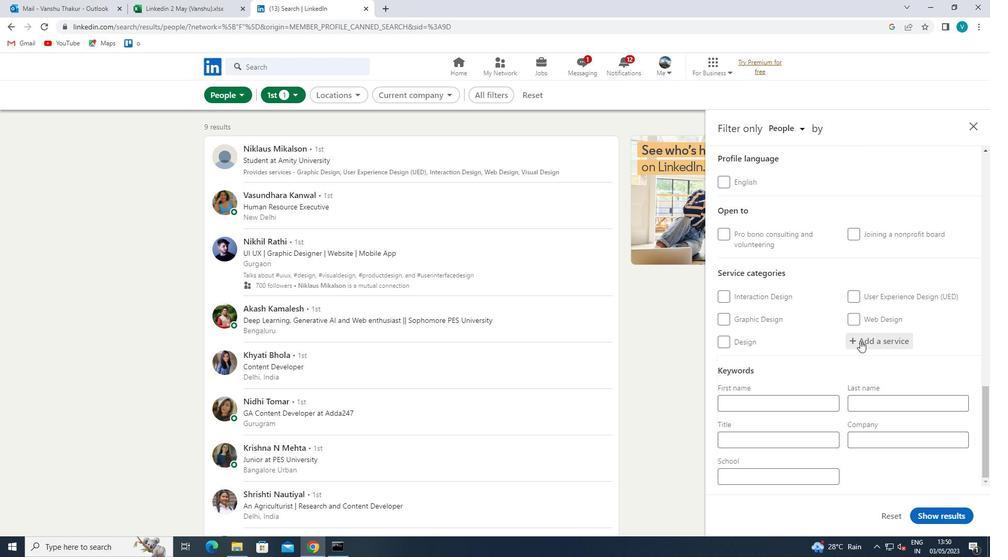 
Action: Key pressed <Key.shift>VISU
Screenshot: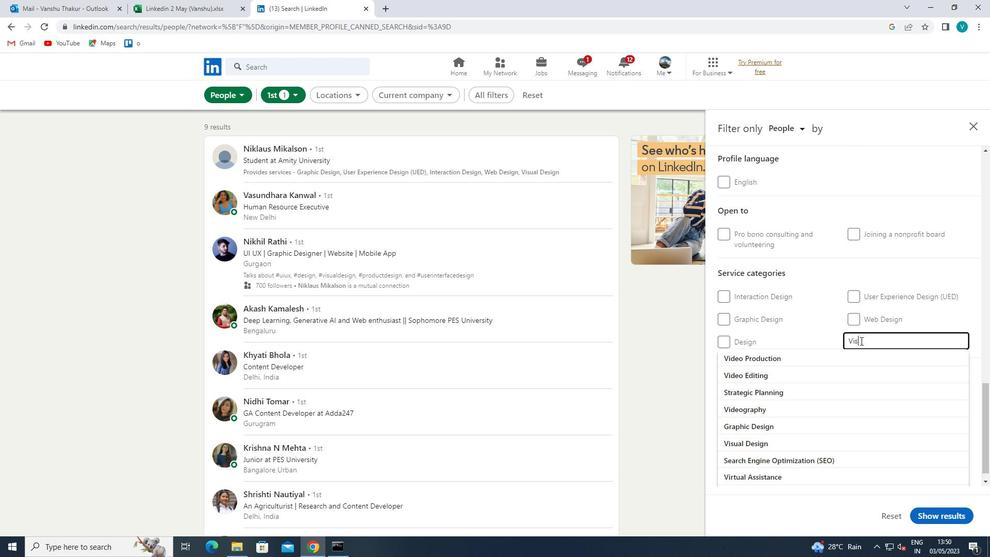
Action: Mouse moved to (794, 354)
Screenshot: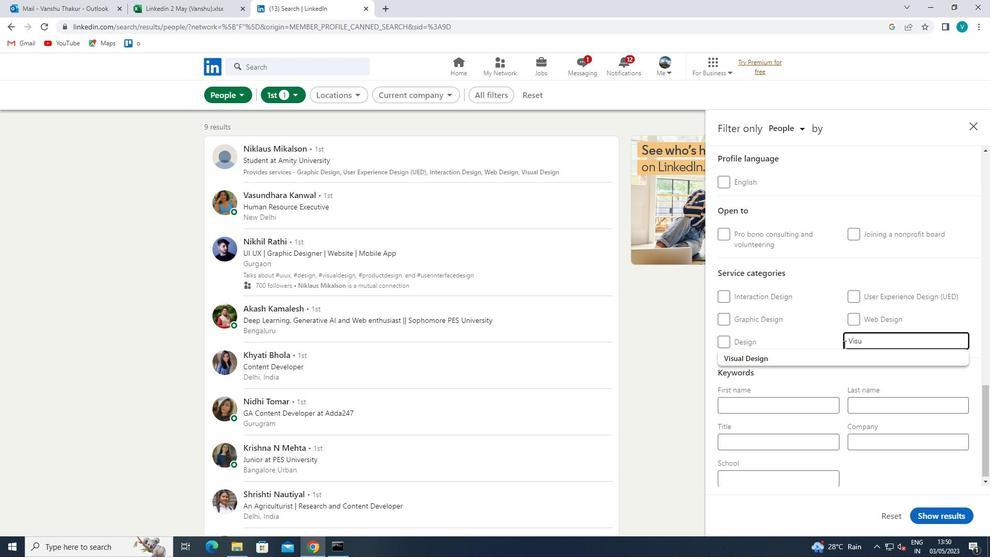 
Action: Mouse pressed left at (794, 354)
Screenshot: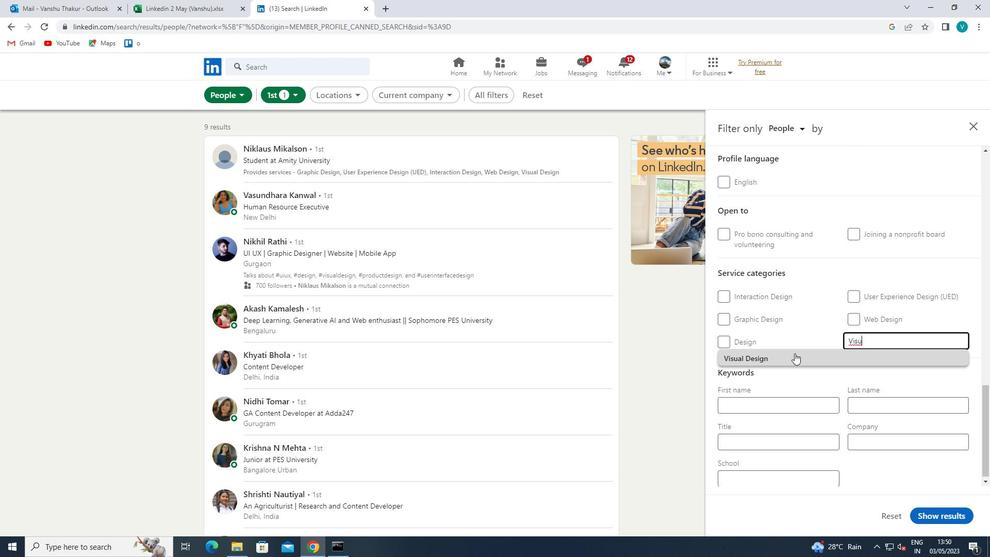 
Action: Mouse scrolled (794, 353) with delta (0, 0)
Screenshot: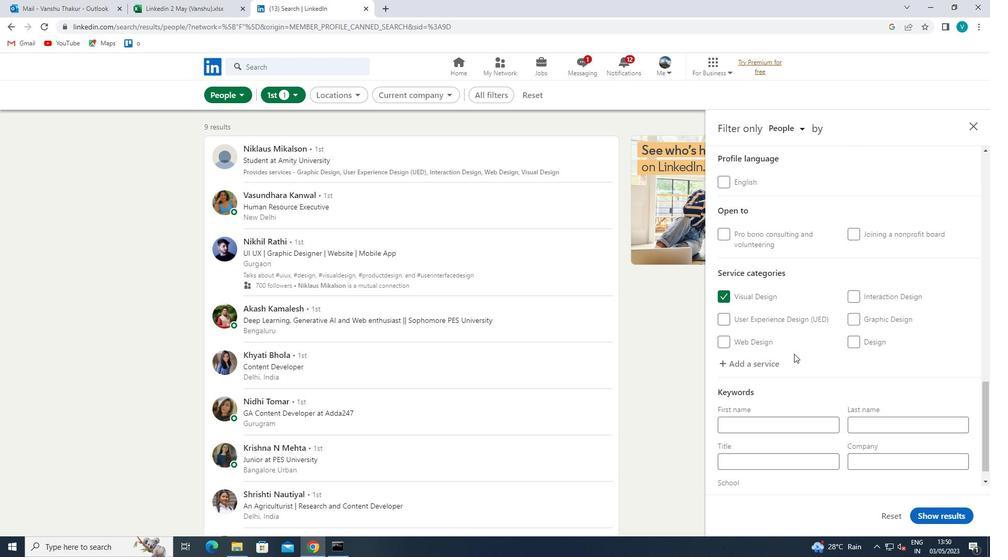 
Action: Mouse scrolled (794, 353) with delta (0, 0)
Screenshot: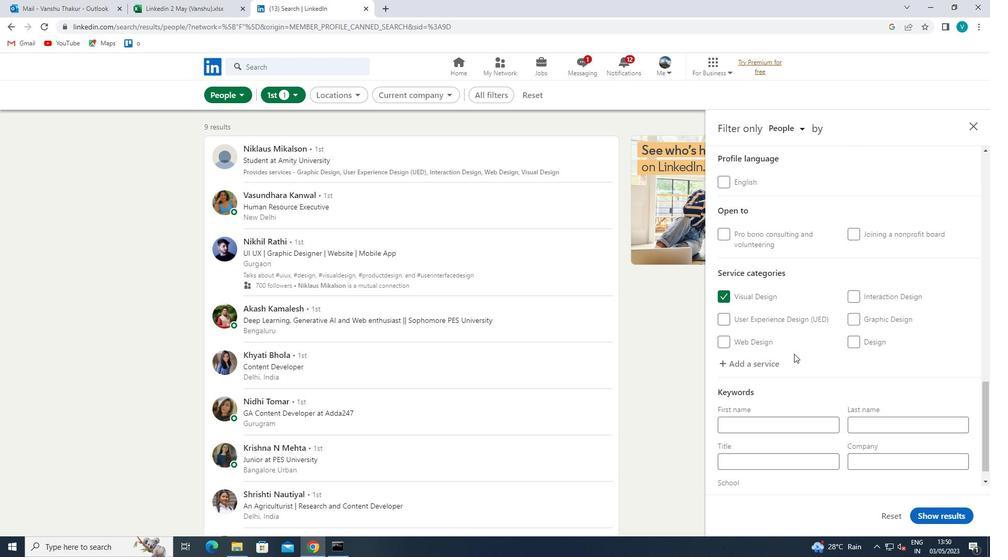 
Action: Mouse scrolled (794, 353) with delta (0, 0)
Screenshot: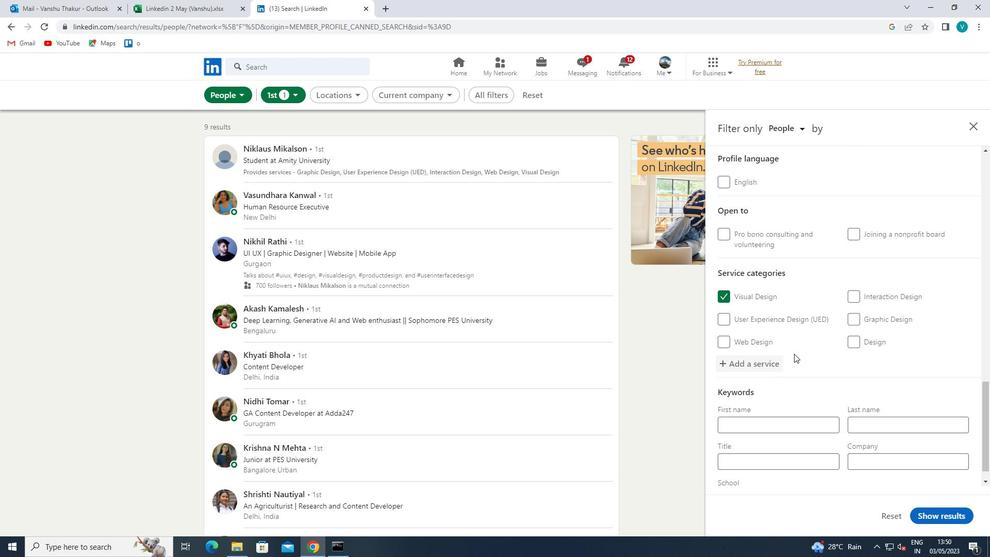 
Action: Mouse scrolled (794, 353) with delta (0, 0)
Screenshot: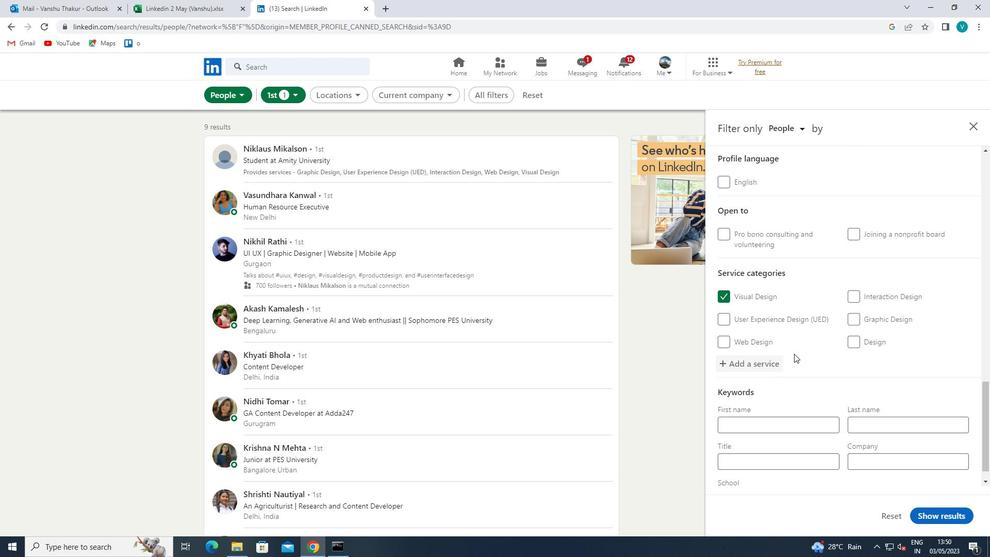 
Action: Mouse moved to (788, 435)
Screenshot: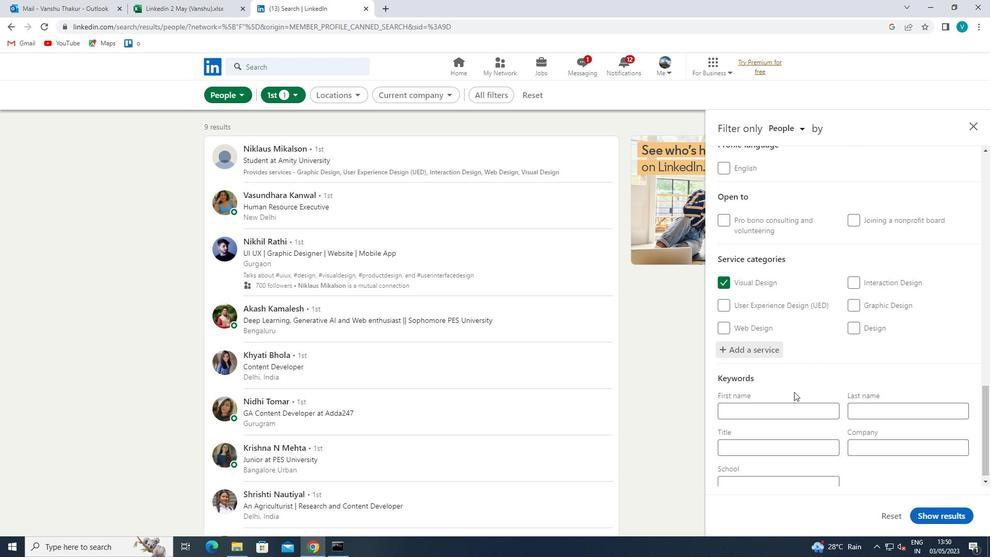 
Action: Mouse pressed left at (788, 435)
Screenshot: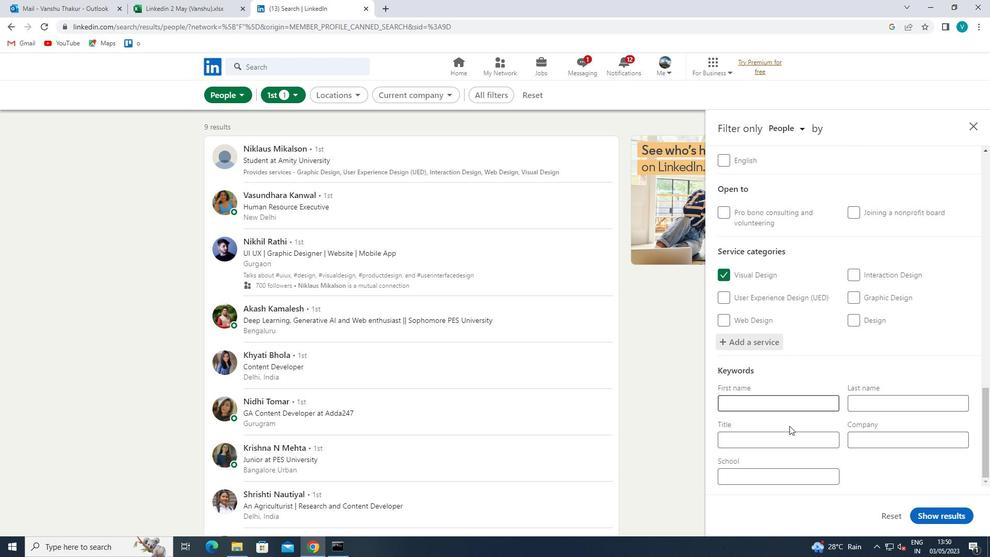 
Action: Key pressed <Key.shift>MATHEMATICIAN<Key.space>
Screenshot: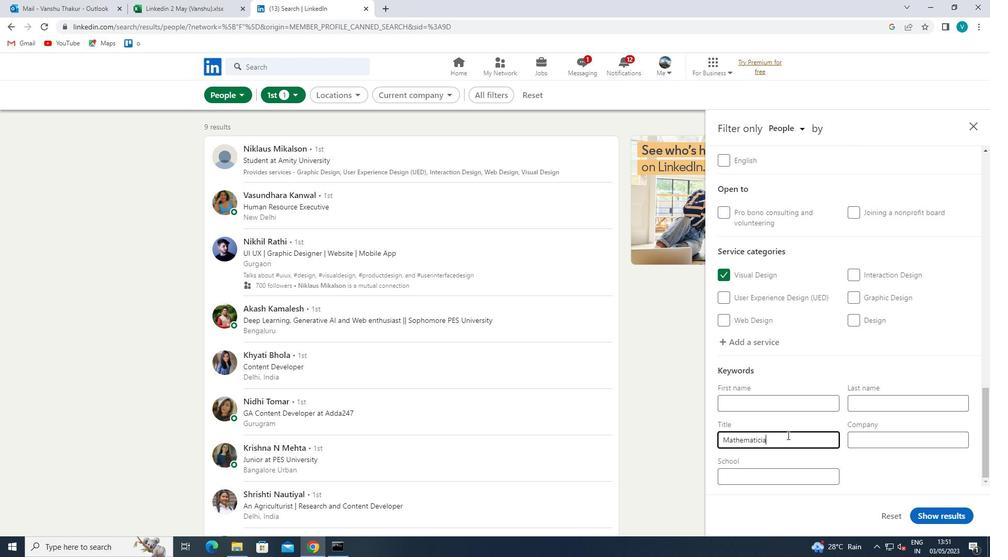 
Action: Mouse moved to (935, 518)
Screenshot: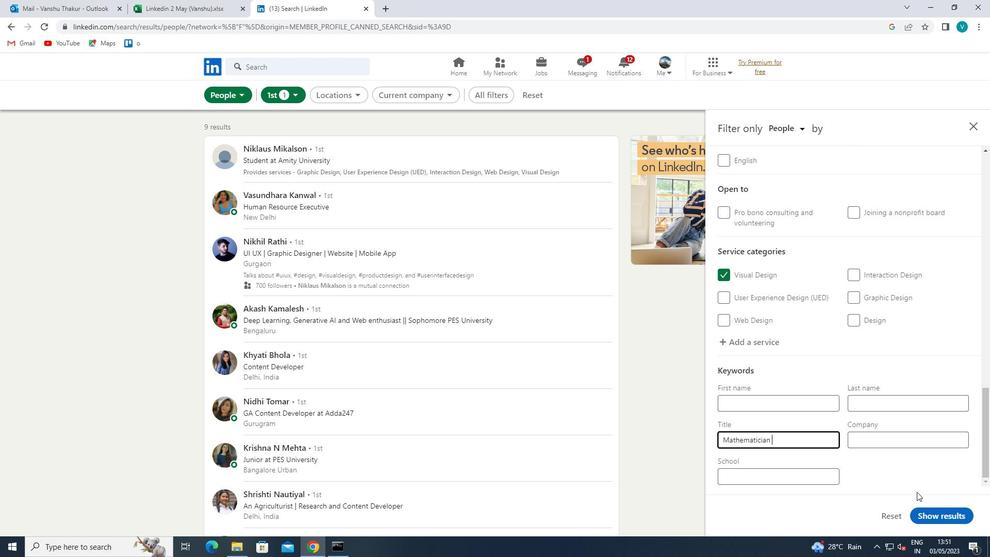 
Action: Mouse pressed left at (935, 518)
Screenshot: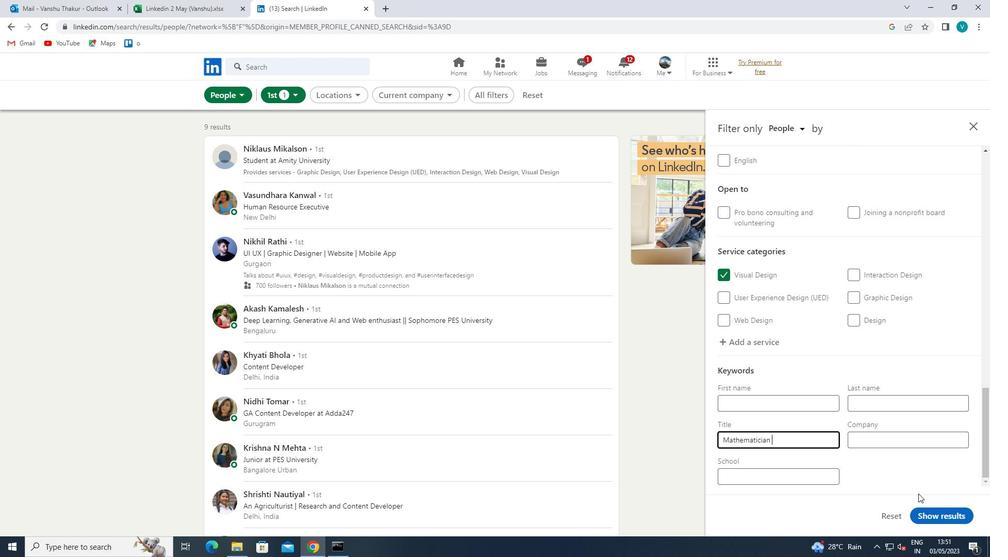 
